 Task: Find connections with filter location Jiguaní with filter topic #jobwith filter profile language Potuguese with filter current company OYO with filter school Our Lady of Grace Trusts St.Gonsalo Garcia College of Arts and Commerce Behind Bassein Cricket Ground Near Bassein Bus Depot Bassein 401 201 with filter industry Railroad Equipment Manufacturing with filter service category Accounting with filter keywords title Lead
Action: Mouse moved to (481, 62)
Screenshot: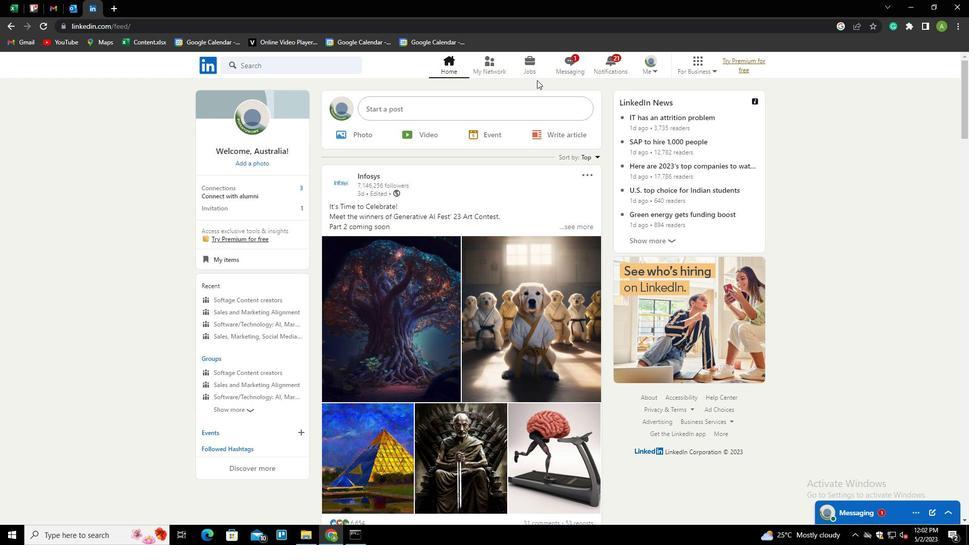 
Action: Mouse pressed left at (481, 62)
Screenshot: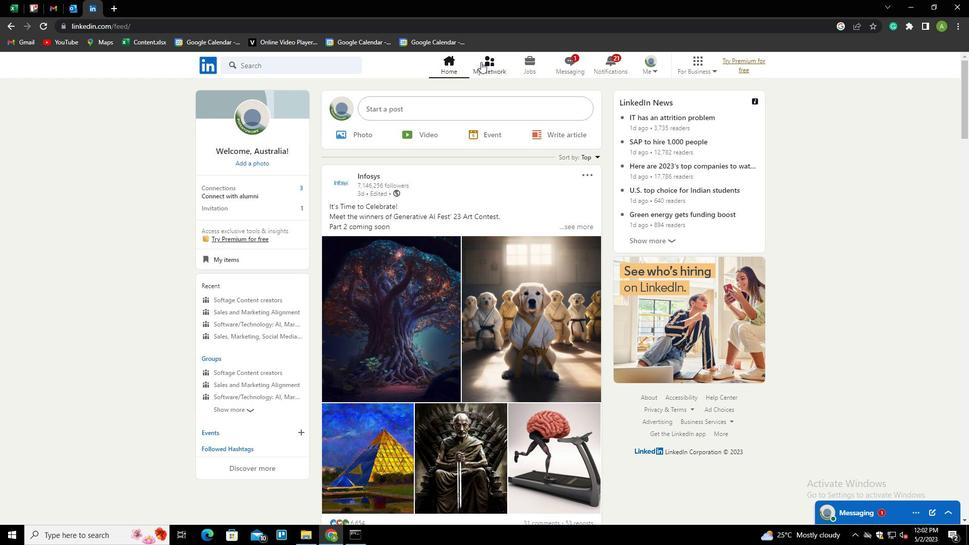 
Action: Mouse moved to (221, 115)
Screenshot: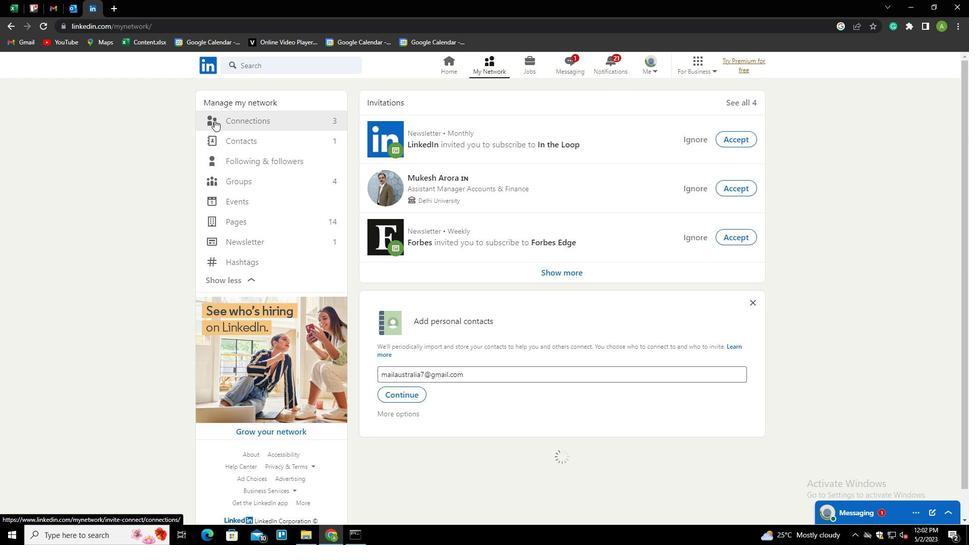 
Action: Mouse pressed left at (221, 115)
Screenshot: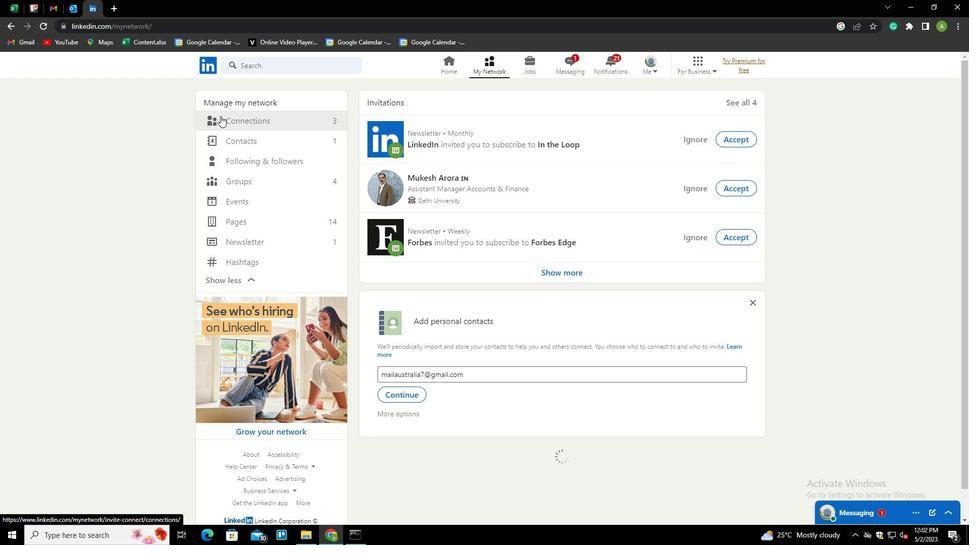 
Action: Mouse moved to (547, 124)
Screenshot: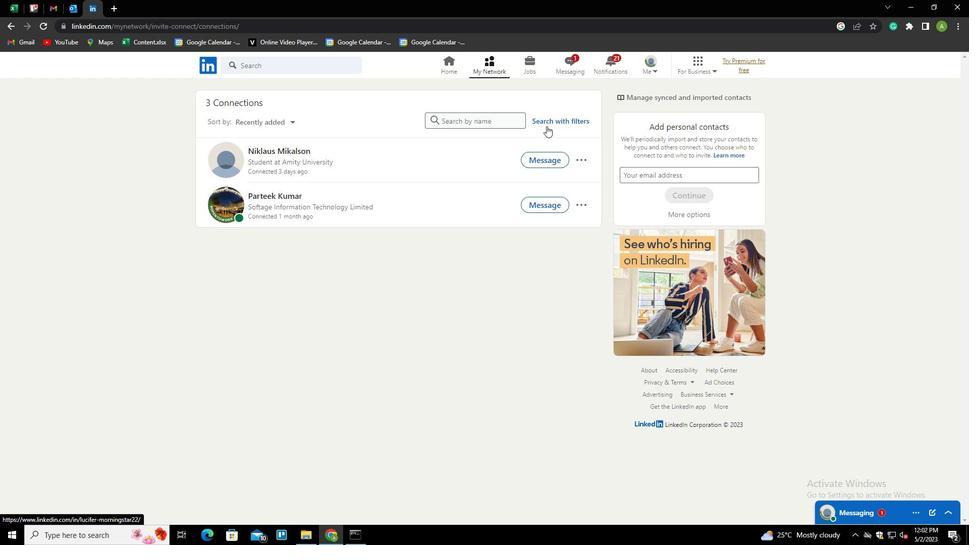 
Action: Mouse pressed left at (547, 124)
Screenshot: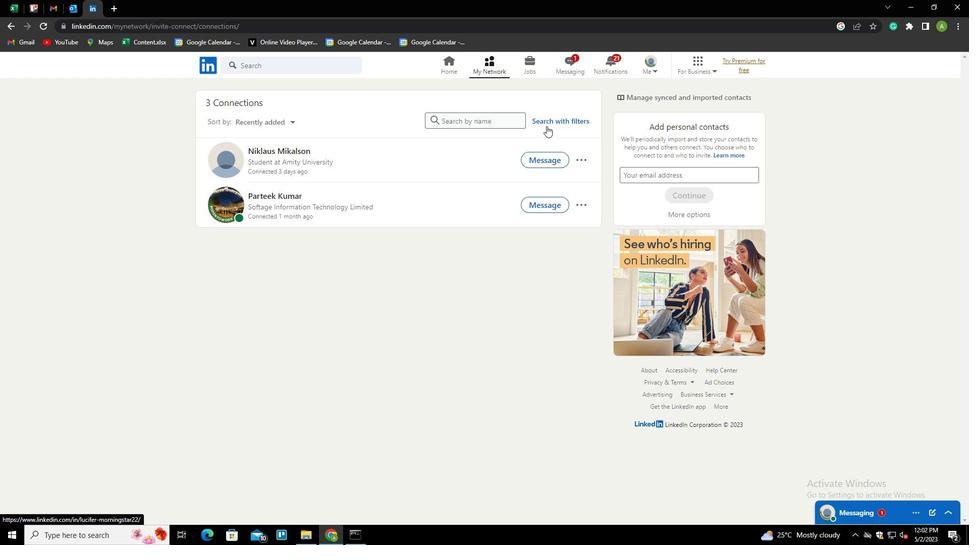 
Action: Mouse moved to (517, 91)
Screenshot: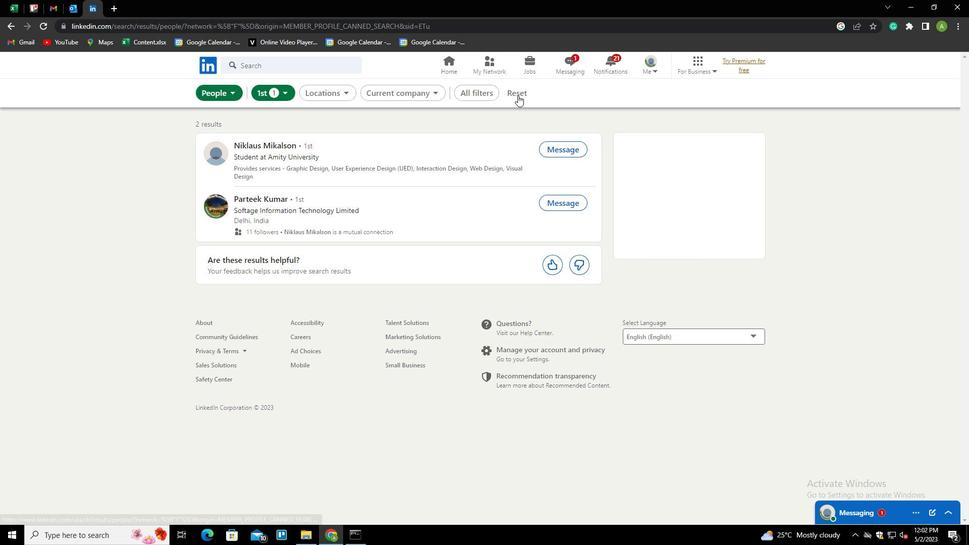 
Action: Mouse pressed left at (517, 91)
Screenshot: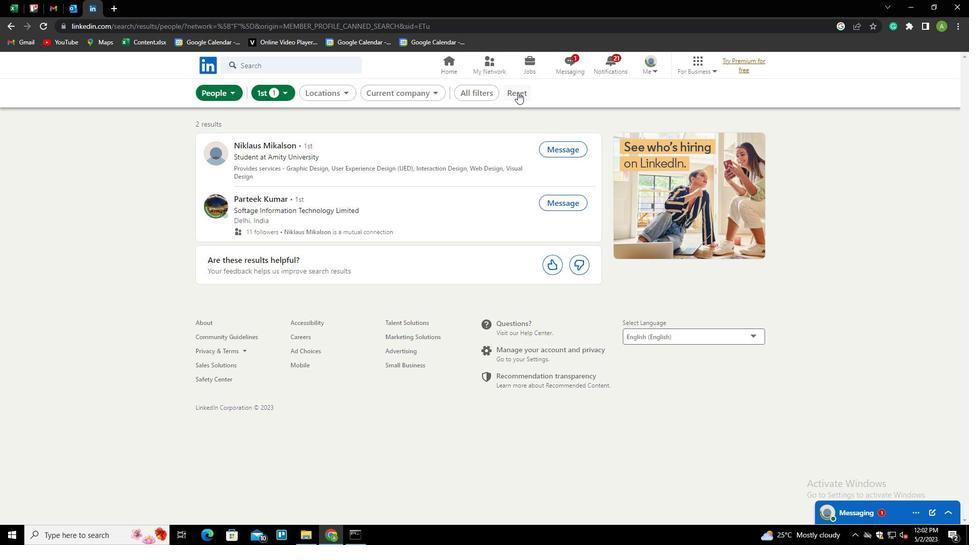 
Action: Mouse moved to (498, 92)
Screenshot: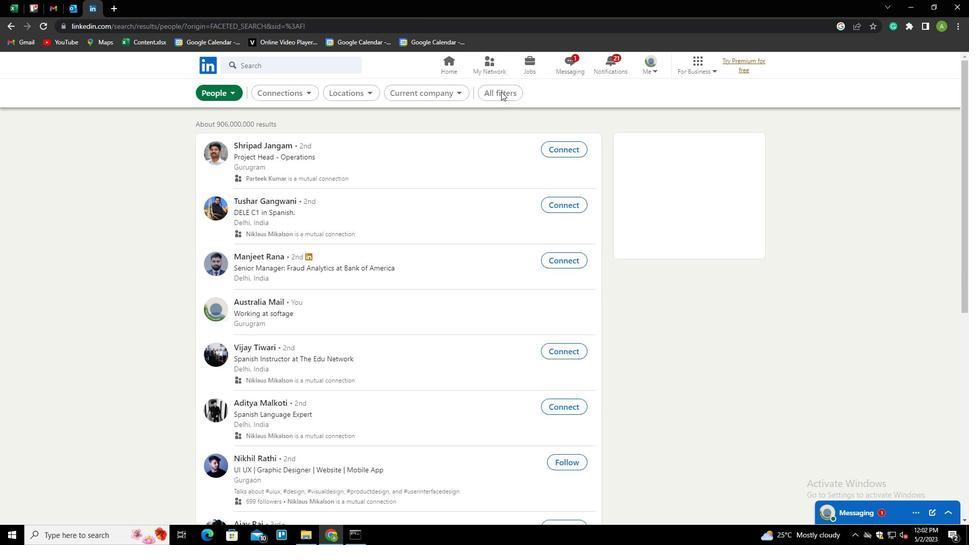 
Action: Mouse pressed left at (498, 92)
Screenshot: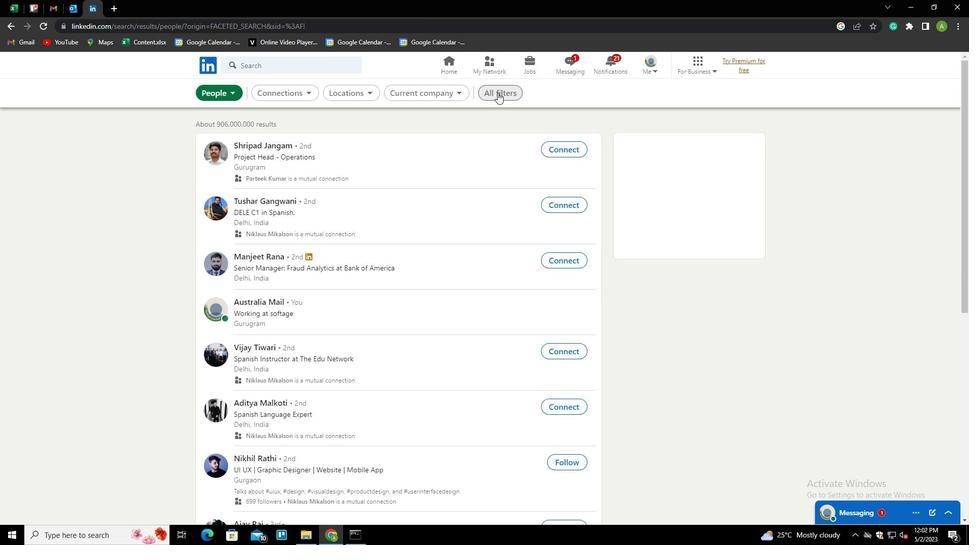
Action: Mouse moved to (775, 227)
Screenshot: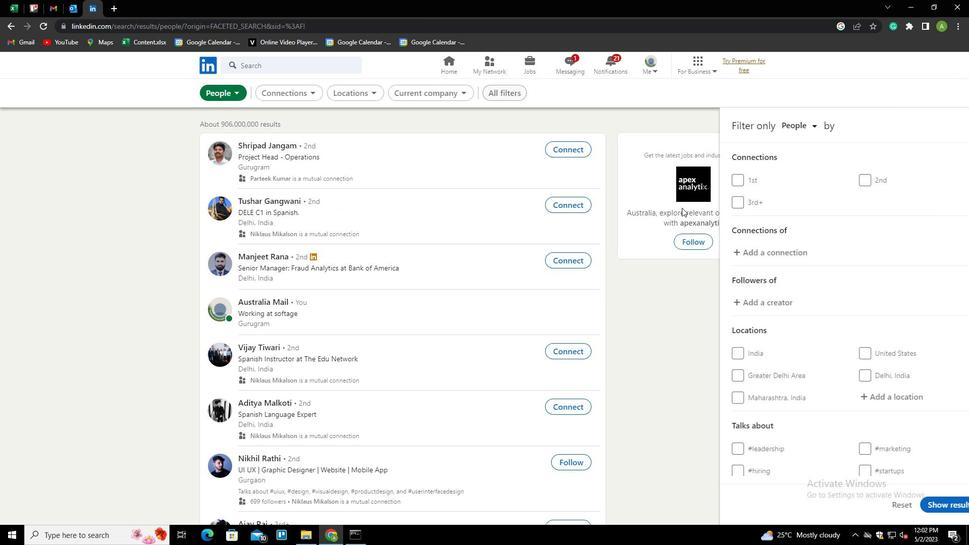 
Action: Mouse scrolled (775, 226) with delta (0, 0)
Screenshot: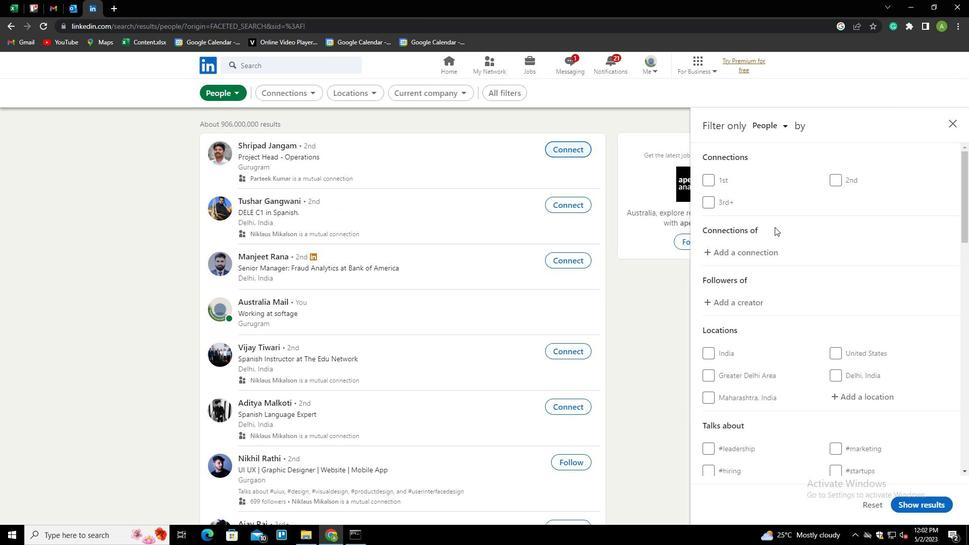 
Action: Mouse scrolled (775, 226) with delta (0, 0)
Screenshot: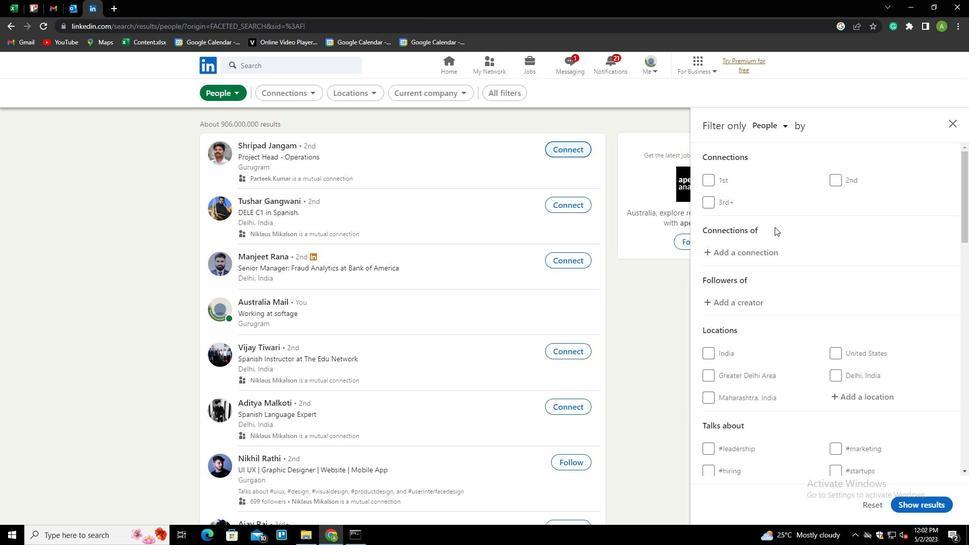 
Action: Mouse moved to (854, 298)
Screenshot: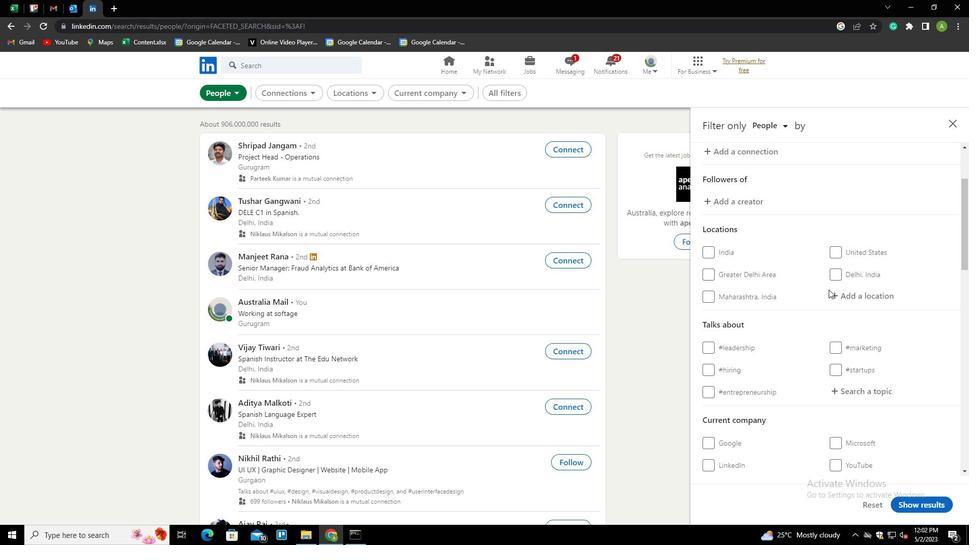 
Action: Mouse pressed left at (854, 298)
Screenshot: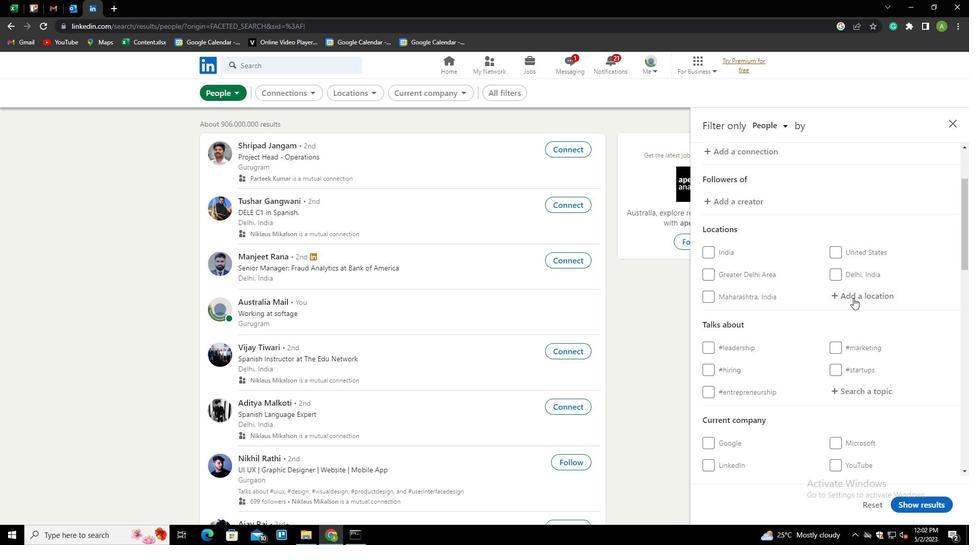 
Action: Mouse moved to (851, 297)
Screenshot: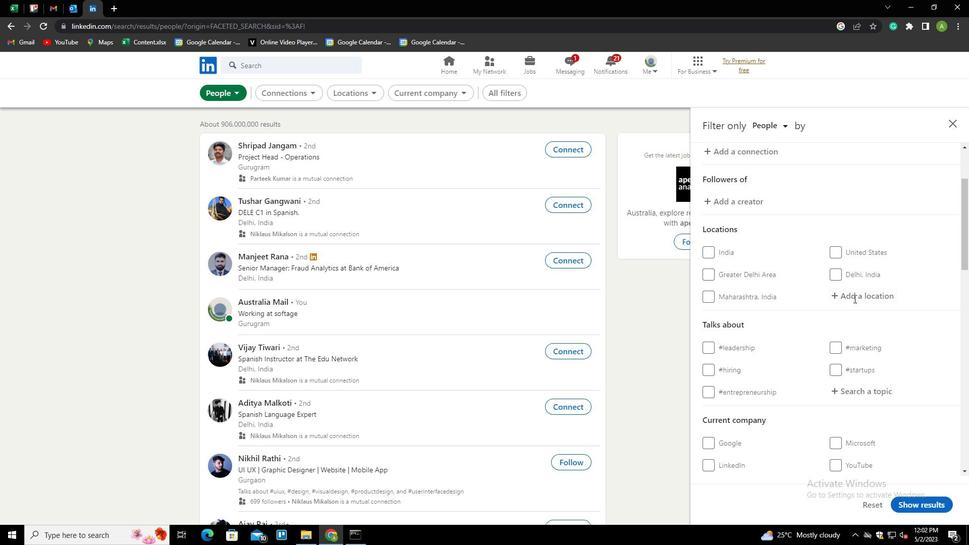 
Action: Key pressed <Key.shift>K<Key.backspace>JIGUANI
Screenshot: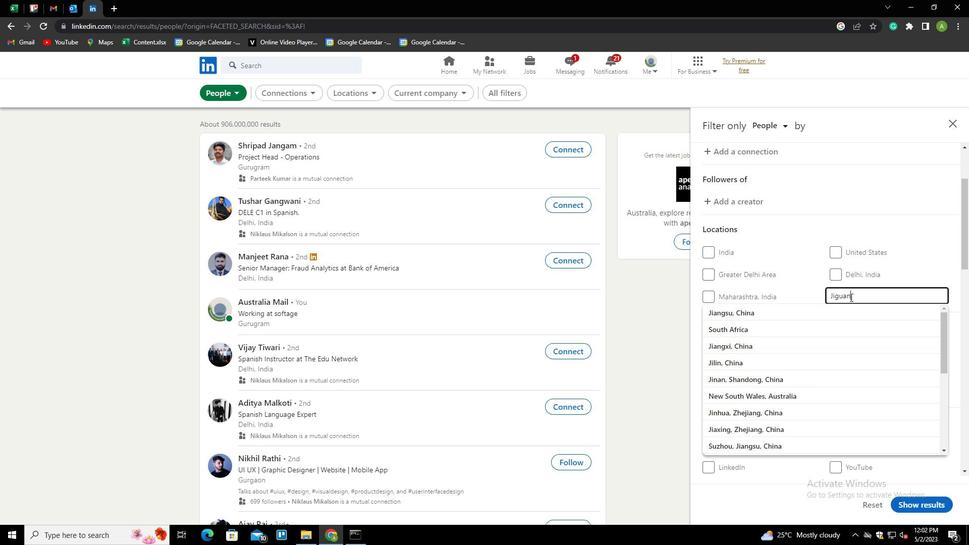 
Action: Mouse moved to (888, 319)
Screenshot: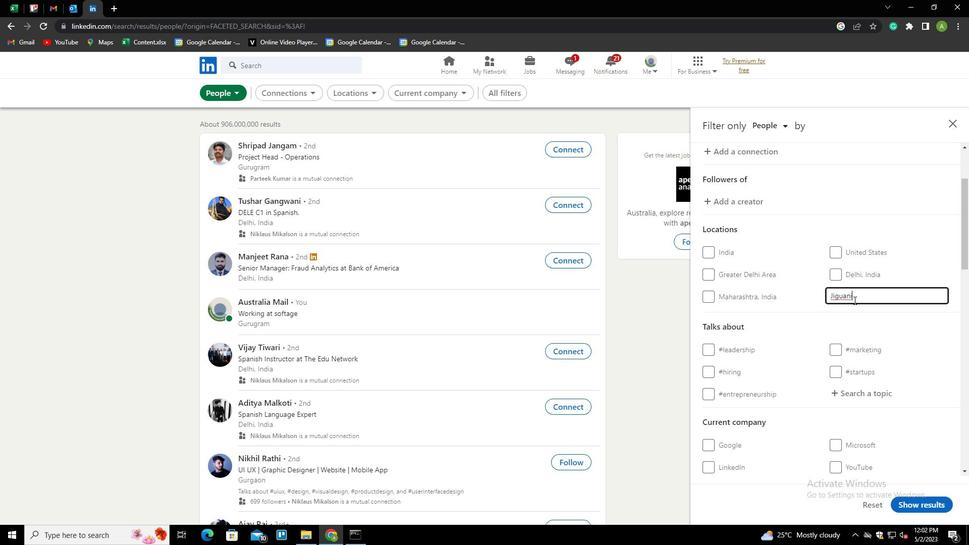 
Action: Mouse pressed left at (888, 319)
Screenshot: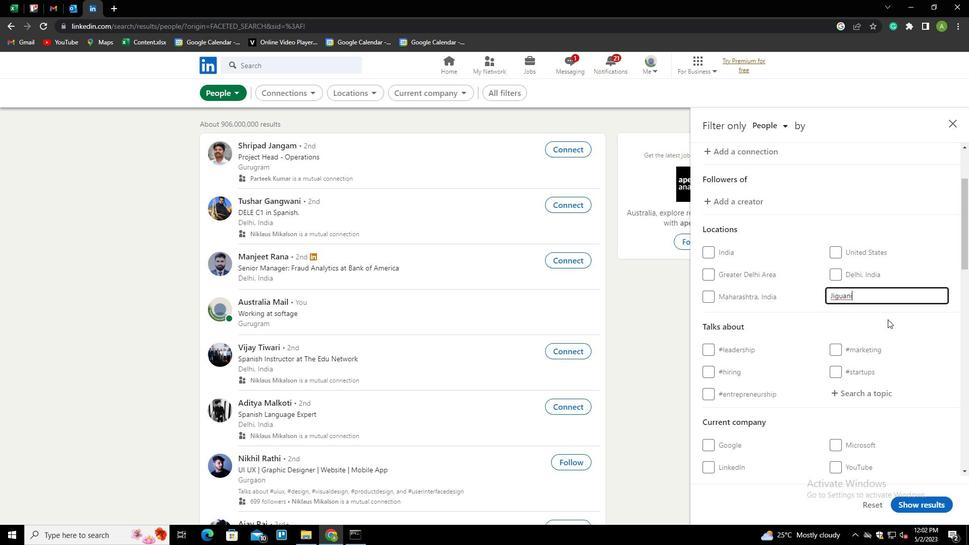 
Action: Mouse moved to (866, 394)
Screenshot: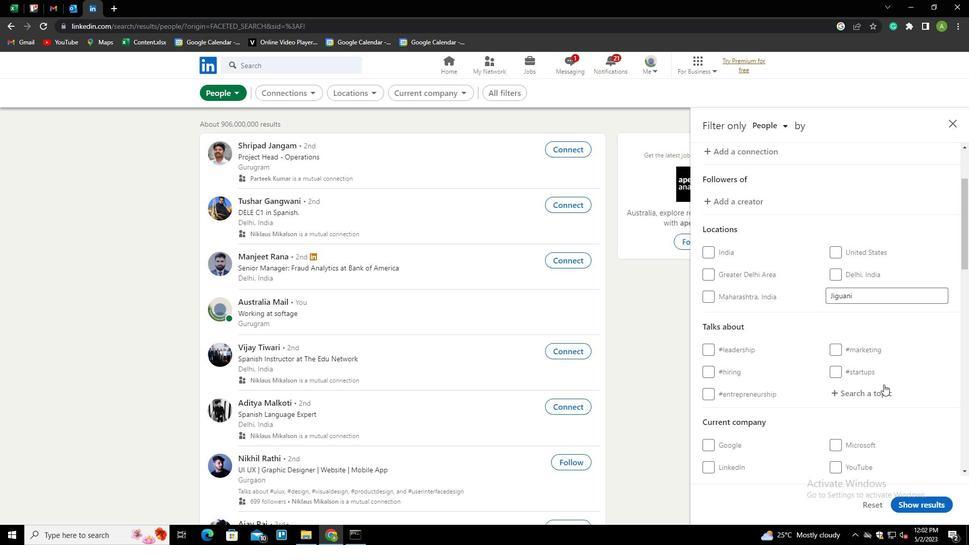 
Action: Mouse pressed left at (866, 394)
Screenshot: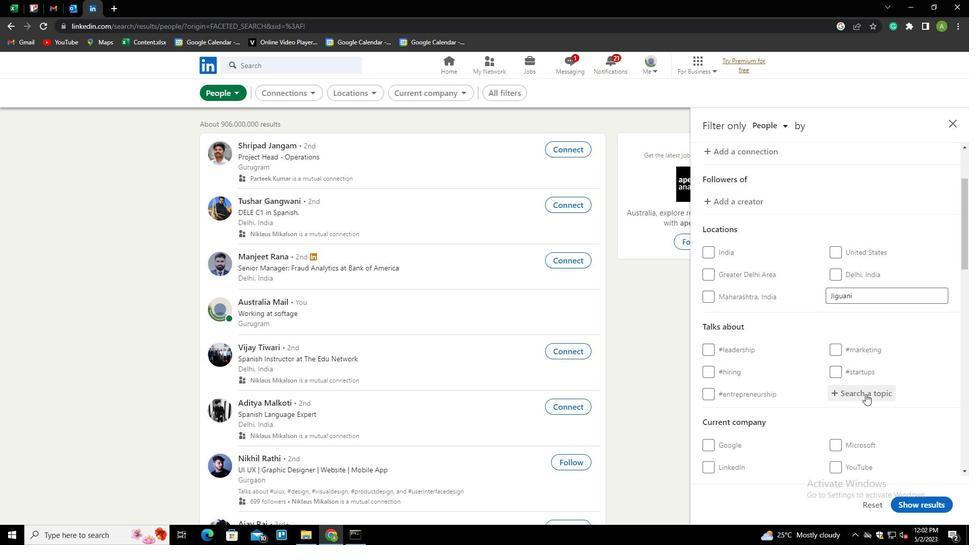 
Action: Mouse moved to (867, 395)
Screenshot: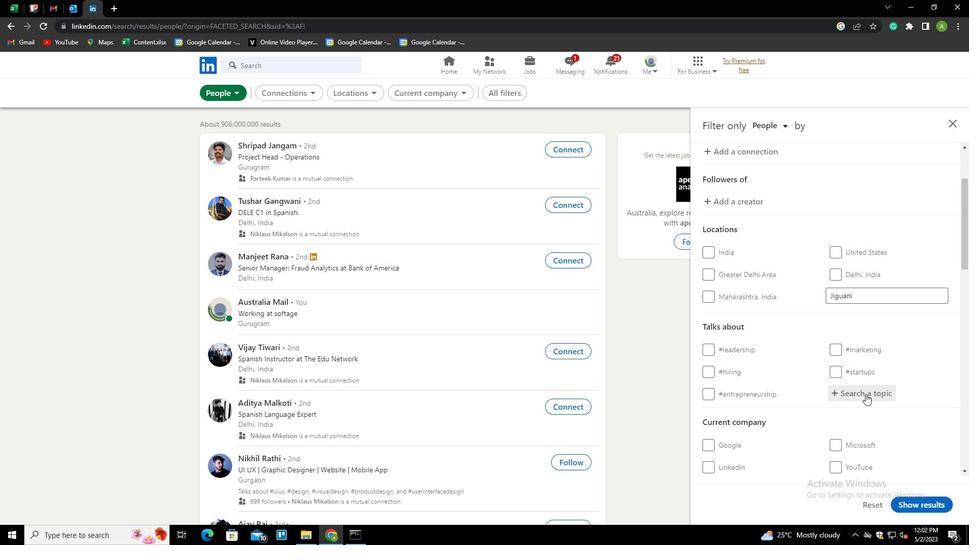 
Action: Key pressed HI<Key.backspace><Key.backspace>JOB<Key.down><Key.enter>
Screenshot: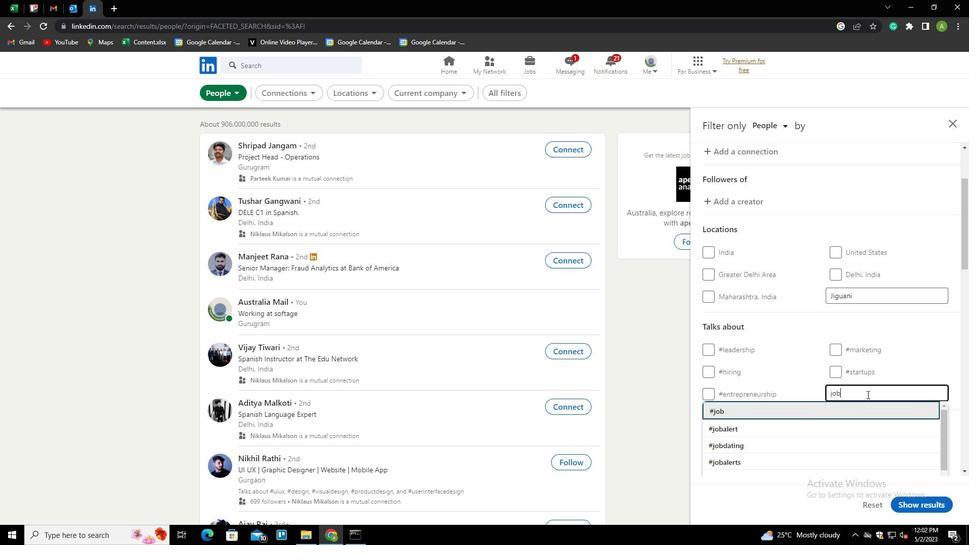 
Action: Mouse scrolled (867, 394) with delta (0, 0)
Screenshot: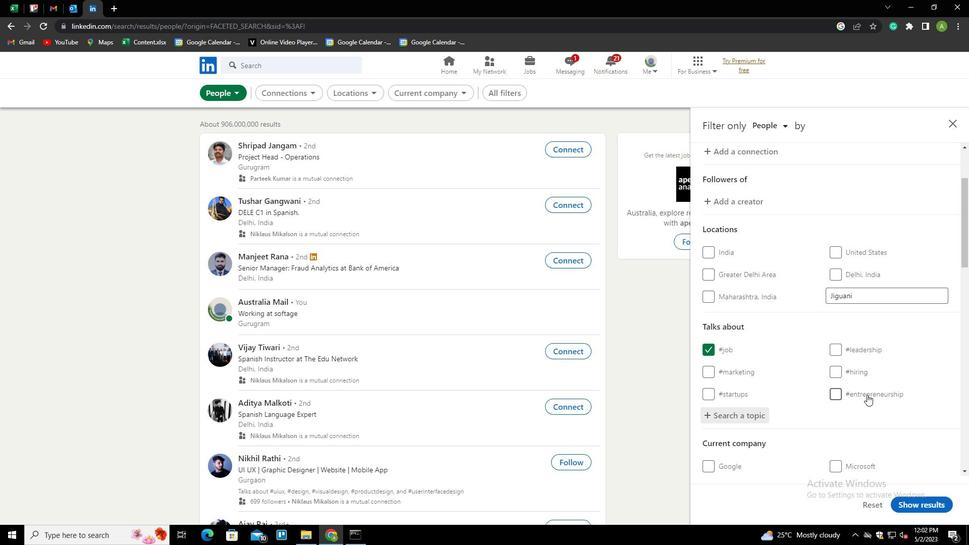 
Action: Mouse scrolled (867, 394) with delta (0, 0)
Screenshot: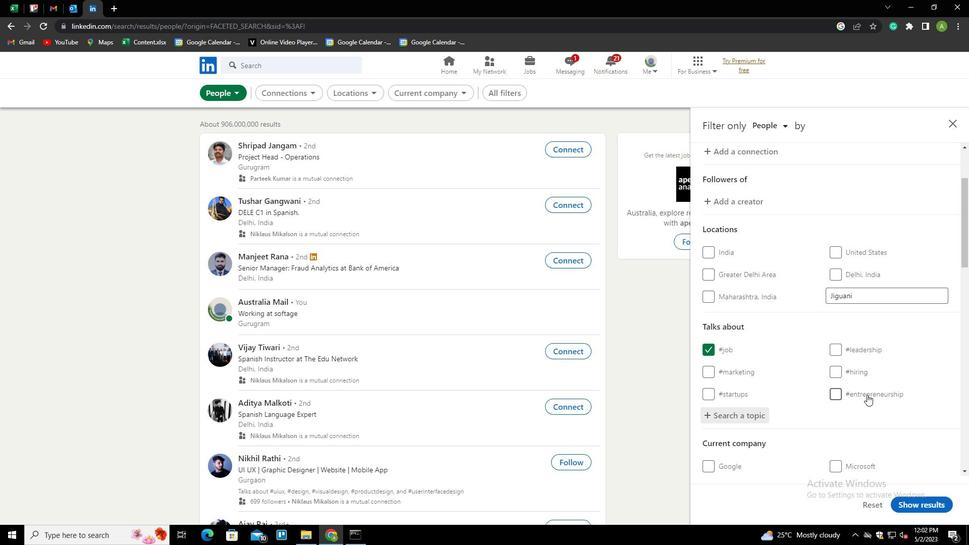 
Action: Mouse scrolled (867, 394) with delta (0, 0)
Screenshot: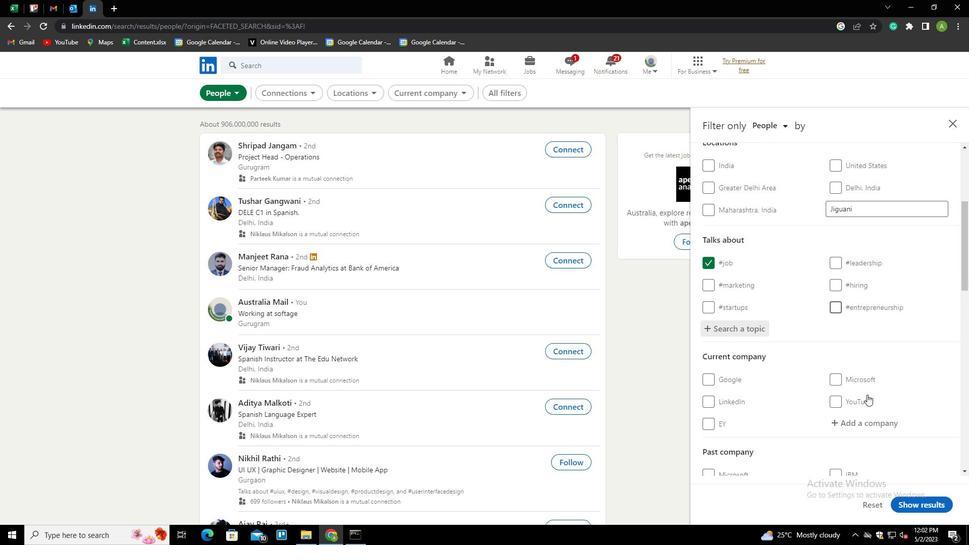 
Action: Mouse scrolled (867, 394) with delta (0, 0)
Screenshot: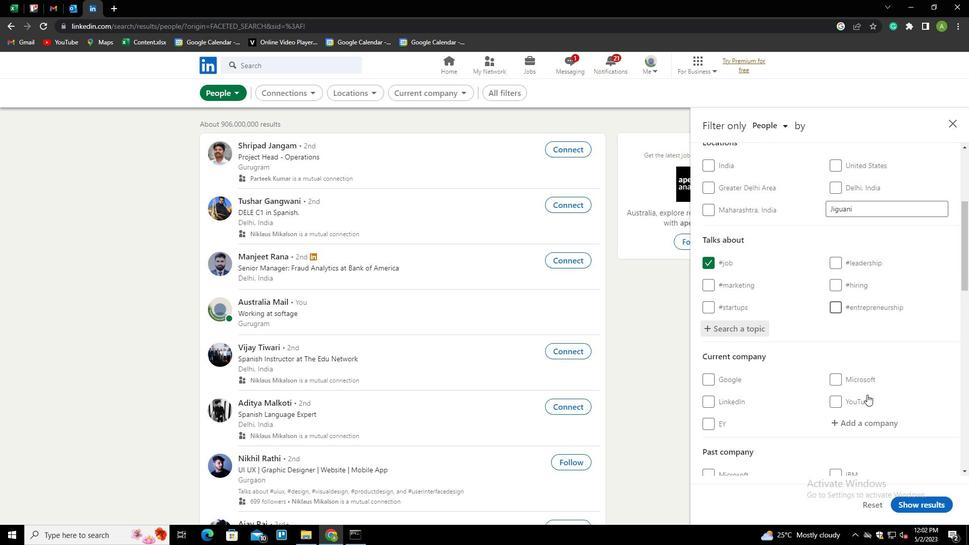 
Action: Mouse scrolled (867, 394) with delta (0, 0)
Screenshot: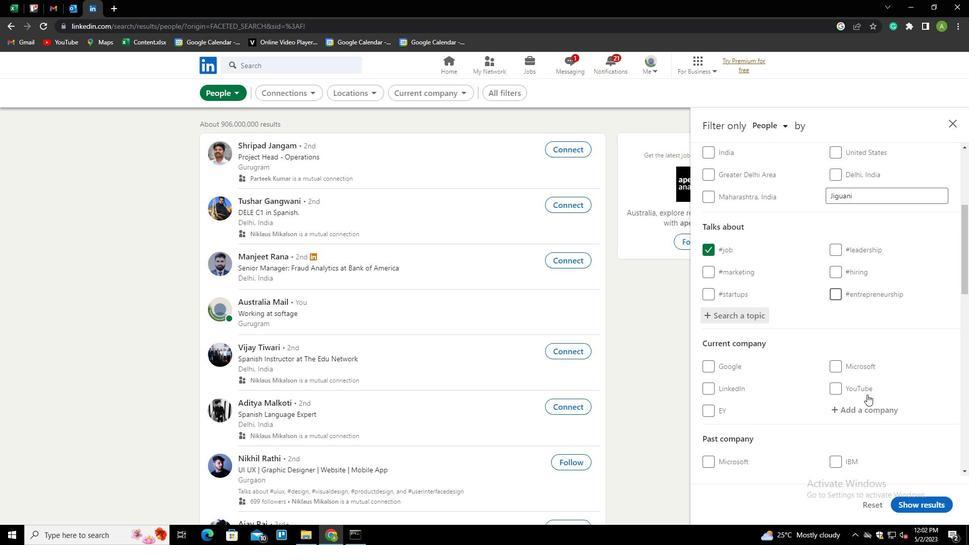 
Action: Mouse scrolled (867, 394) with delta (0, 0)
Screenshot: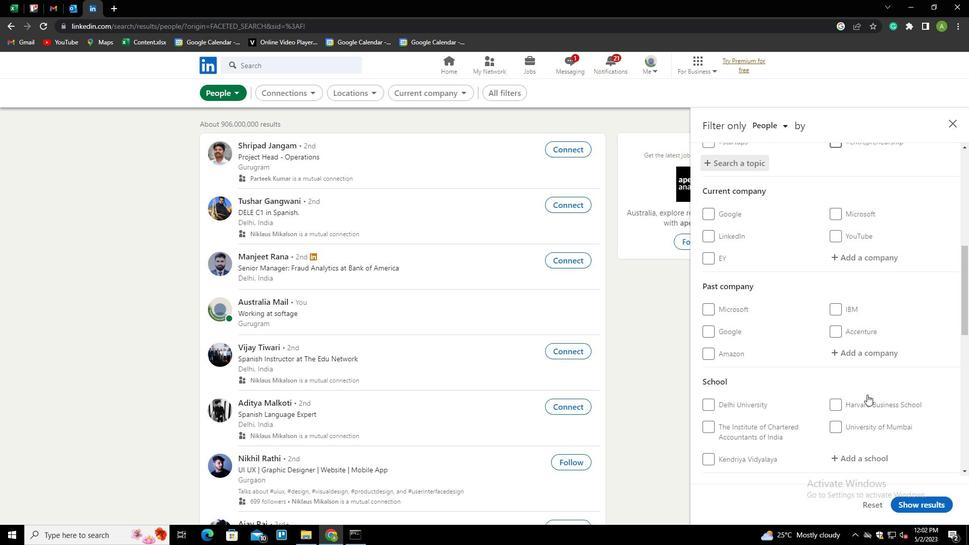 
Action: Mouse scrolled (867, 394) with delta (0, 0)
Screenshot: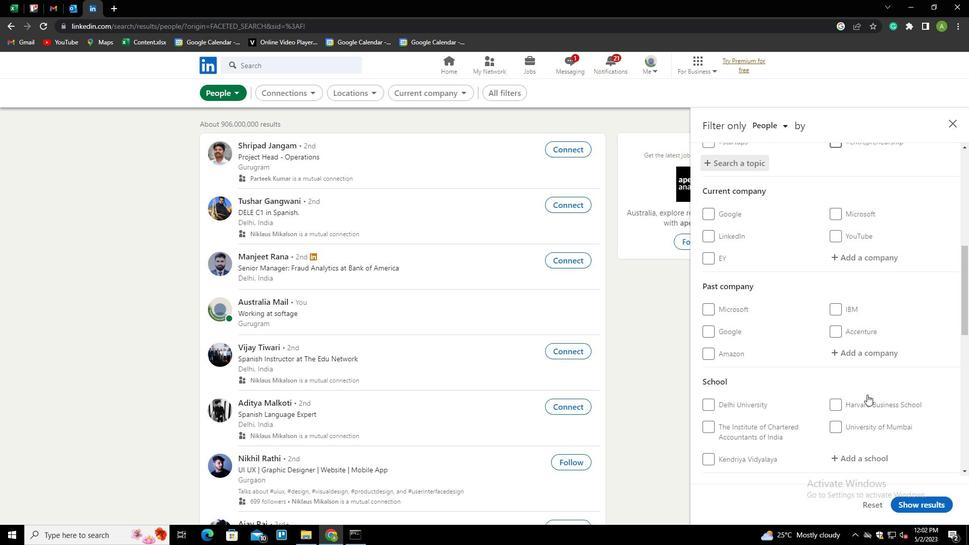 
Action: Mouse scrolled (867, 394) with delta (0, 0)
Screenshot: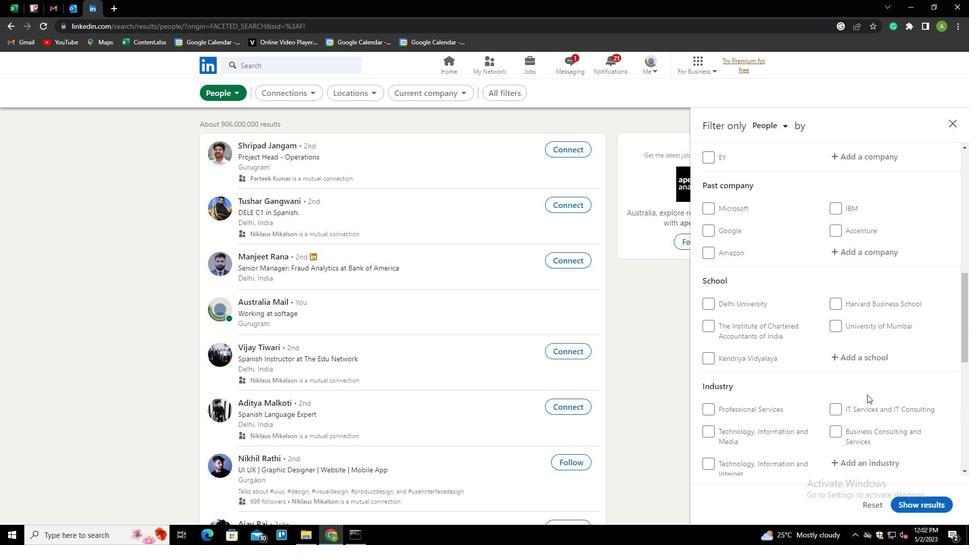 
Action: Mouse scrolled (867, 394) with delta (0, 0)
Screenshot: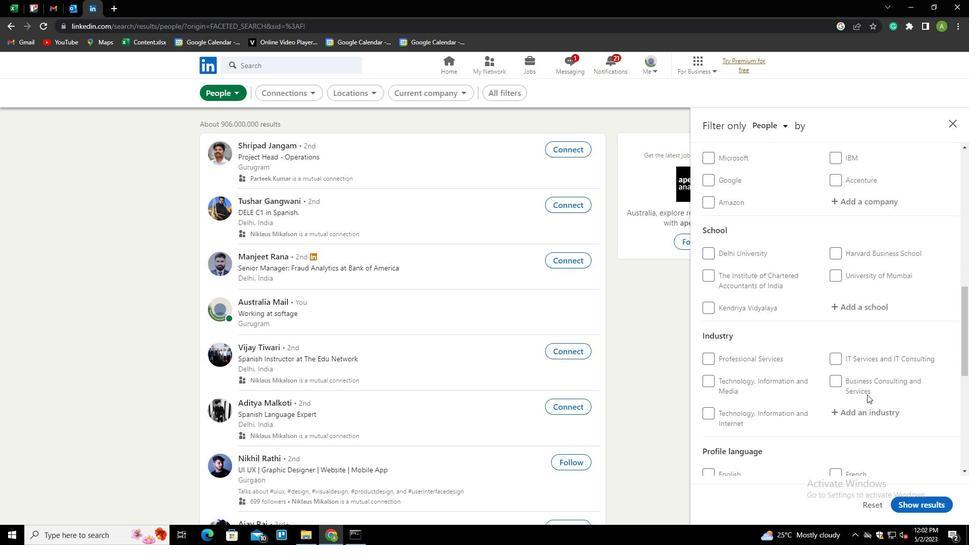 
Action: Mouse scrolled (867, 394) with delta (0, 0)
Screenshot: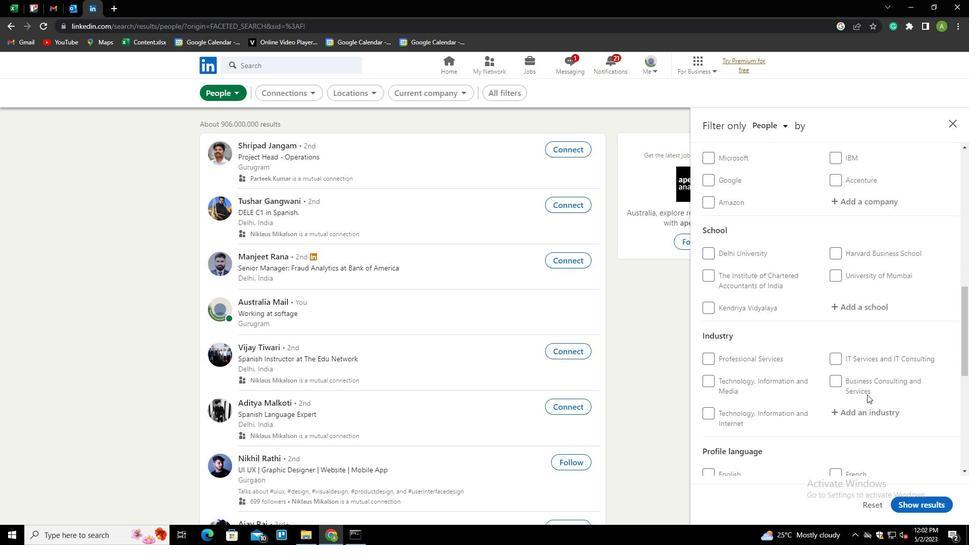 
Action: Mouse pressed left at (867, 395)
Screenshot: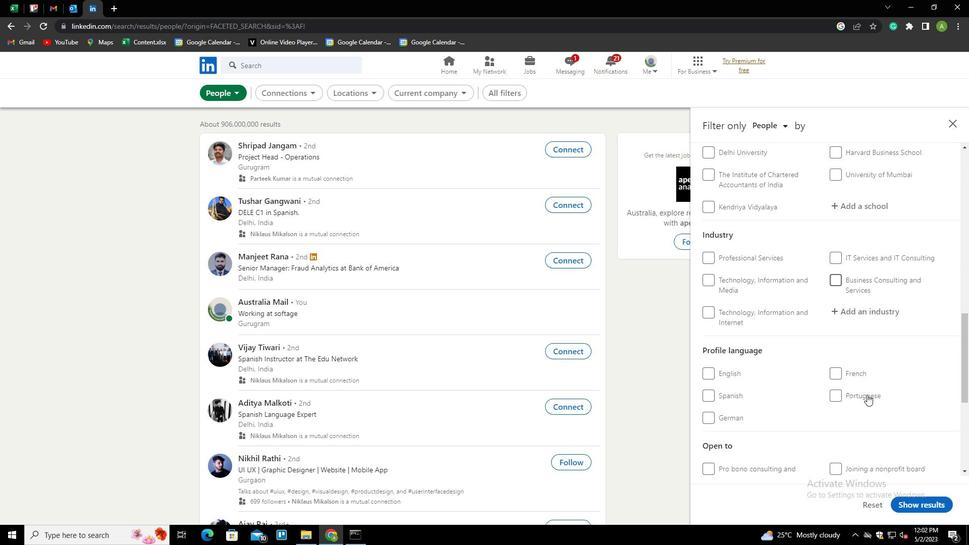 
Action: Mouse moved to (892, 371)
Screenshot: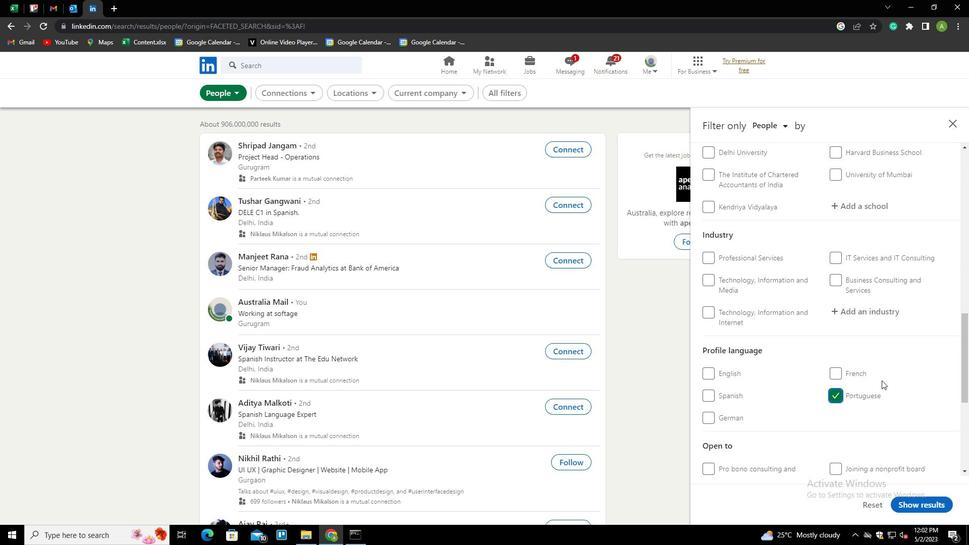 
Action: Mouse scrolled (892, 371) with delta (0, 0)
Screenshot: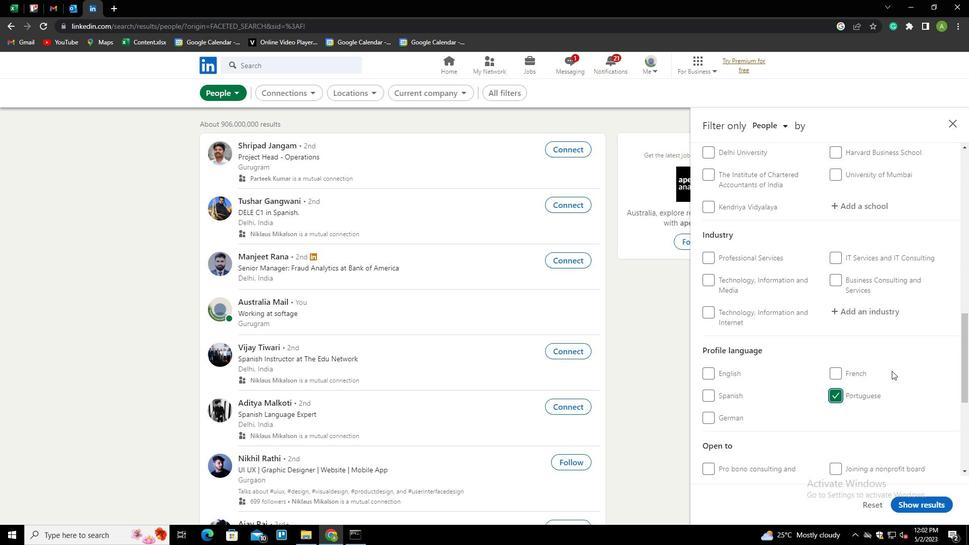 
Action: Mouse scrolled (892, 371) with delta (0, 0)
Screenshot: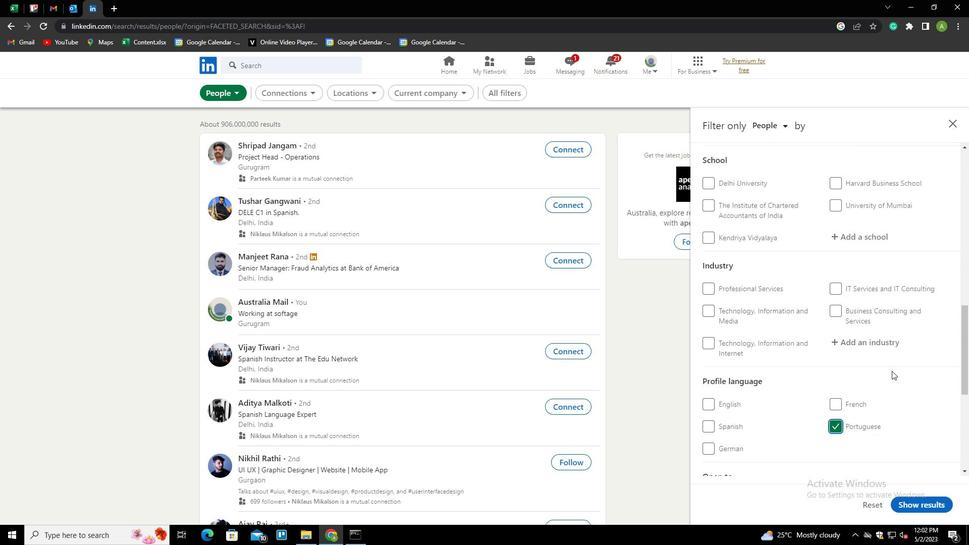 
Action: Mouse scrolled (892, 371) with delta (0, 0)
Screenshot: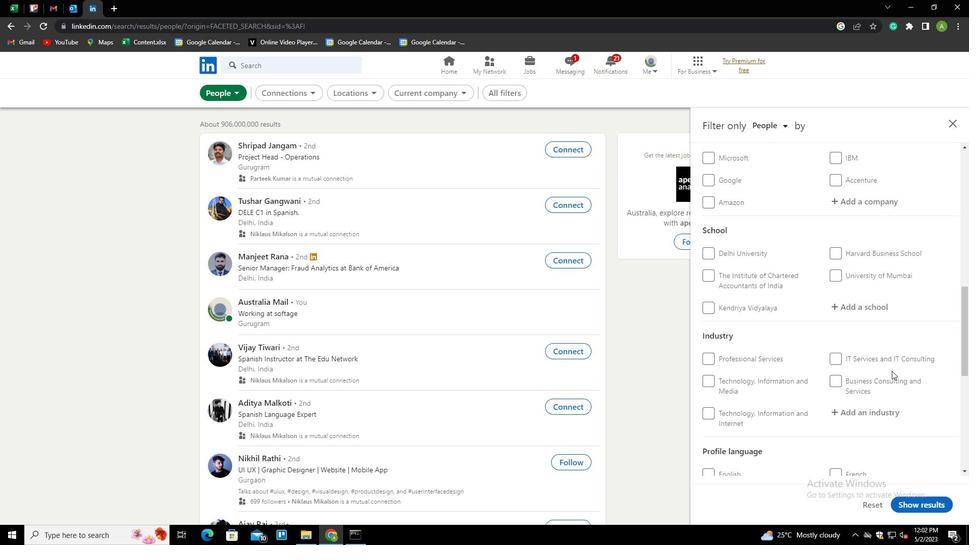 
Action: Mouse scrolled (892, 371) with delta (0, 0)
Screenshot: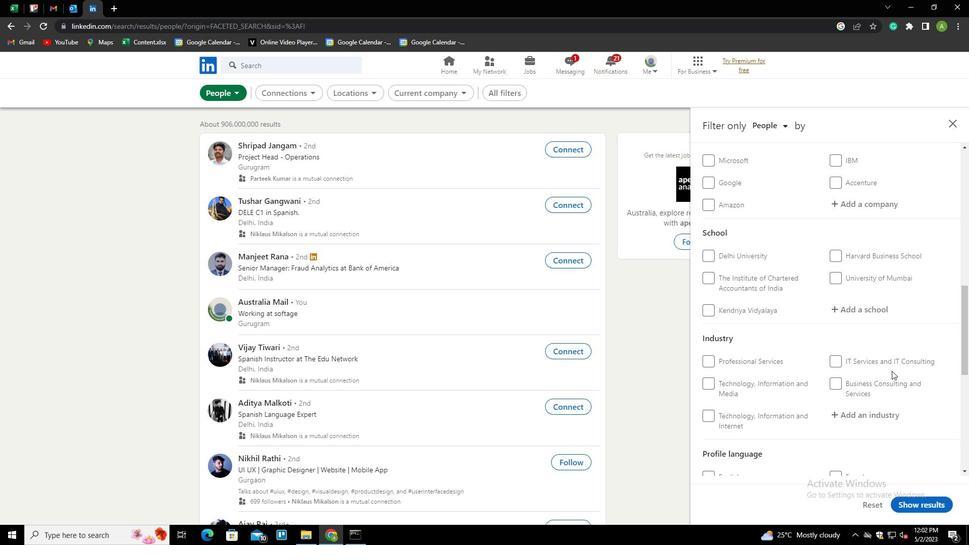 
Action: Mouse scrolled (892, 371) with delta (0, 0)
Screenshot: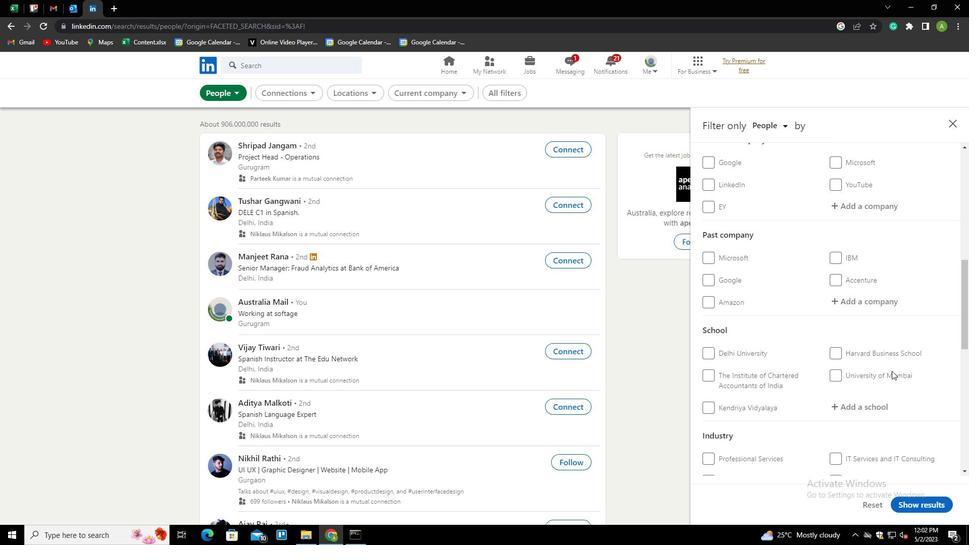 
Action: Mouse scrolled (892, 371) with delta (0, 0)
Screenshot: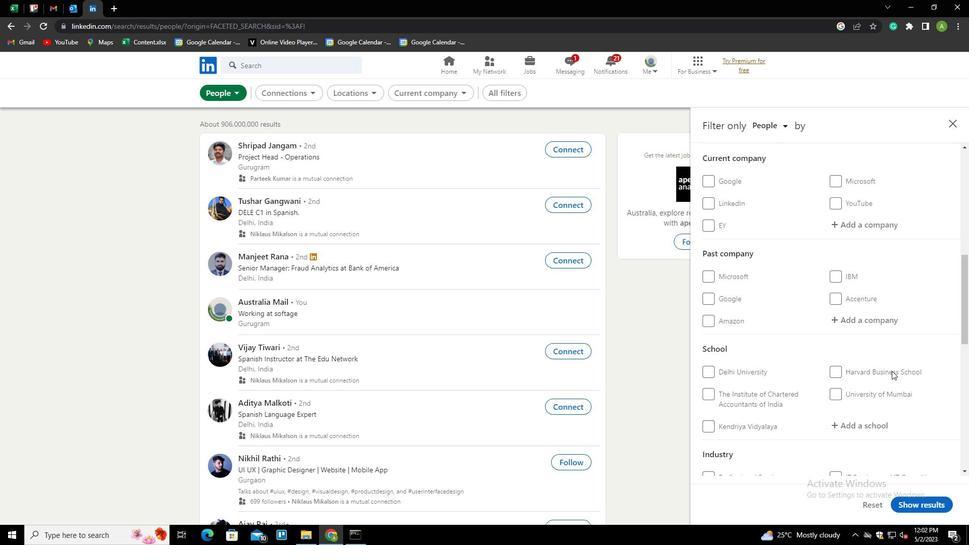 
Action: Mouse scrolled (892, 371) with delta (0, 0)
Screenshot: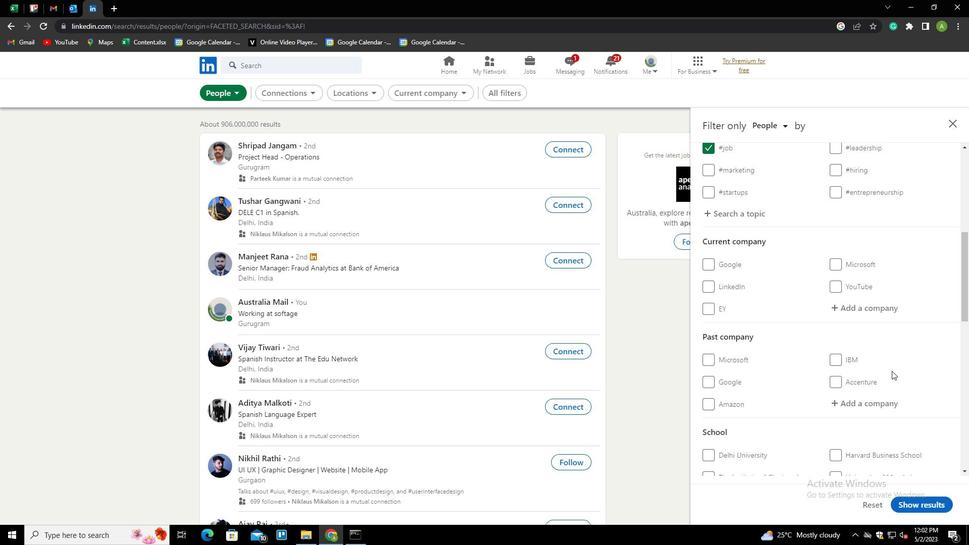 
Action: Mouse moved to (865, 361)
Screenshot: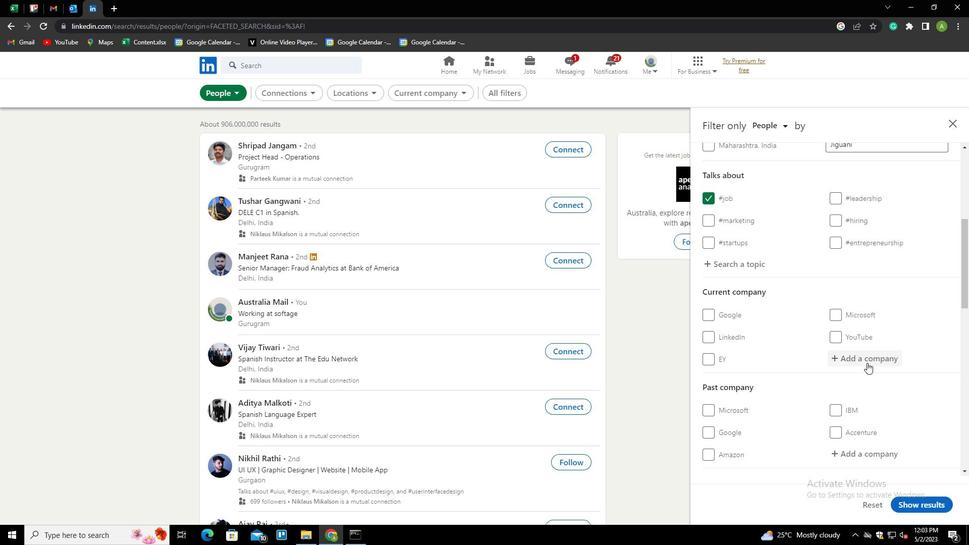 
Action: Mouse pressed left at (865, 361)
Screenshot: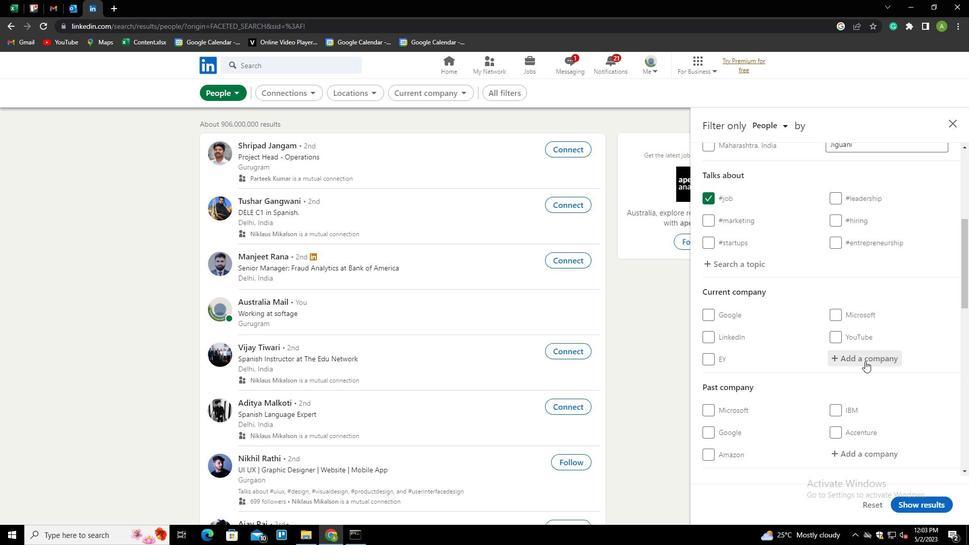 
Action: Key pressed <Key.shift>OYO<Key.down><Key.enter>
Screenshot: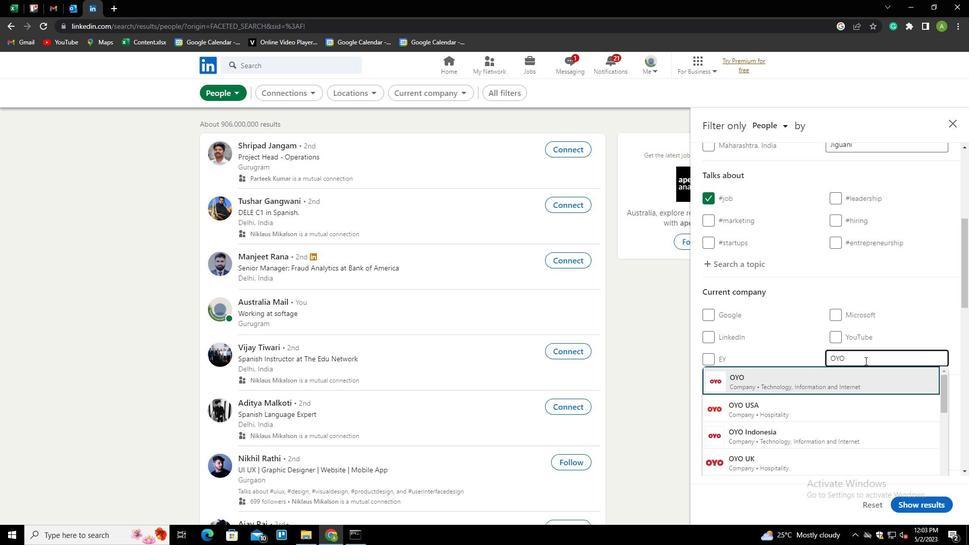 
Action: Mouse scrolled (865, 360) with delta (0, 0)
Screenshot: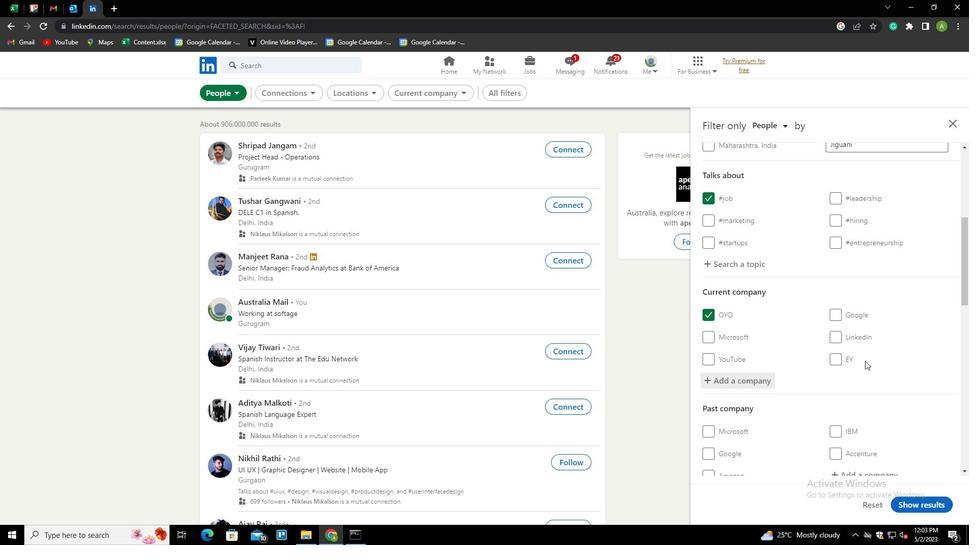 
Action: Mouse scrolled (865, 360) with delta (0, 0)
Screenshot: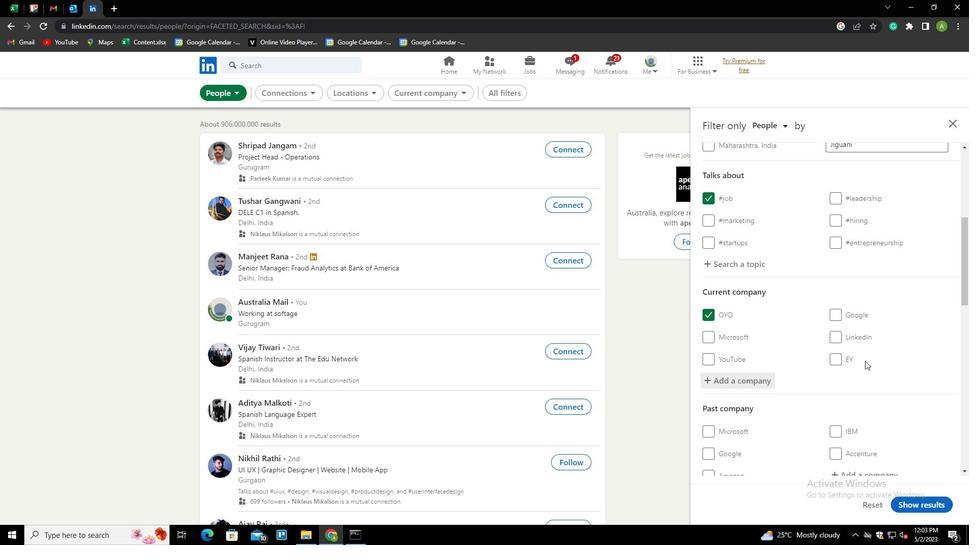 
Action: Mouse scrolled (865, 360) with delta (0, 0)
Screenshot: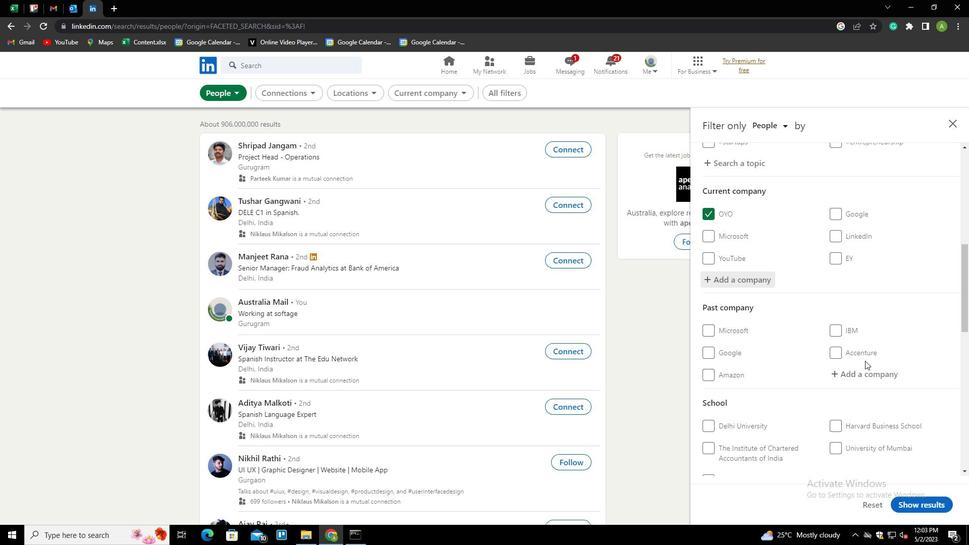 
Action: Mouse scrolled (865, 360) with delta (0, 0)
Screenshot: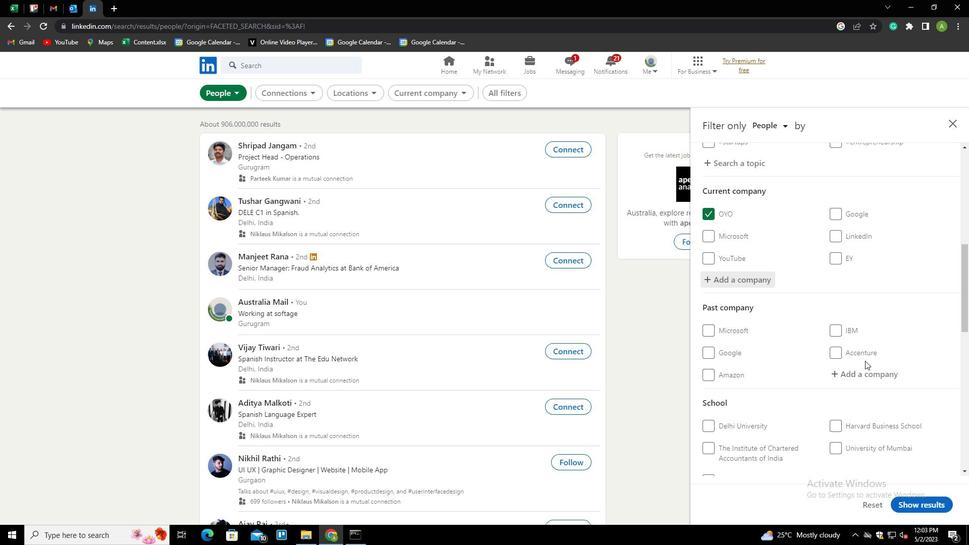 
Action: Mouse scrolled (865, 360) with delta (0, 0)
Screenshot: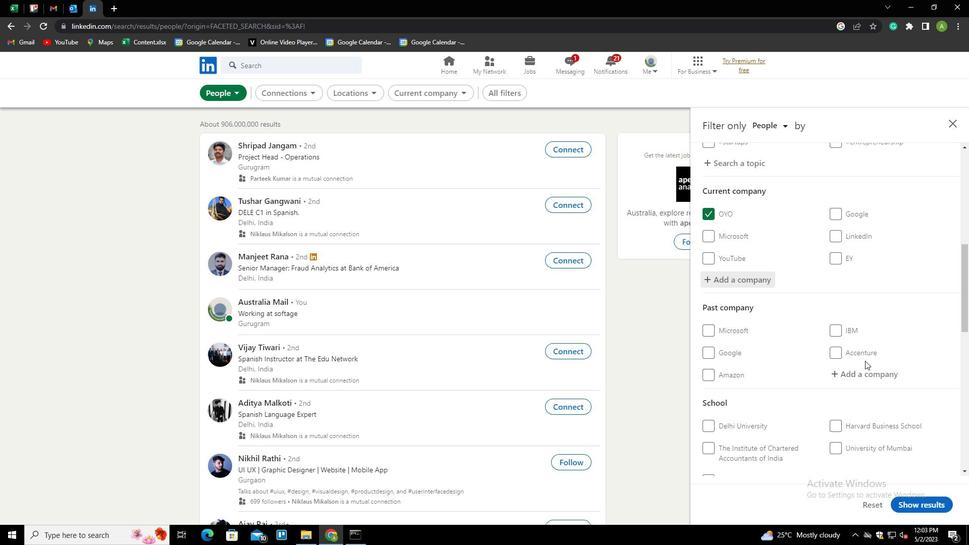 
Action: Mouse moved to (851, 328)
Screenshot: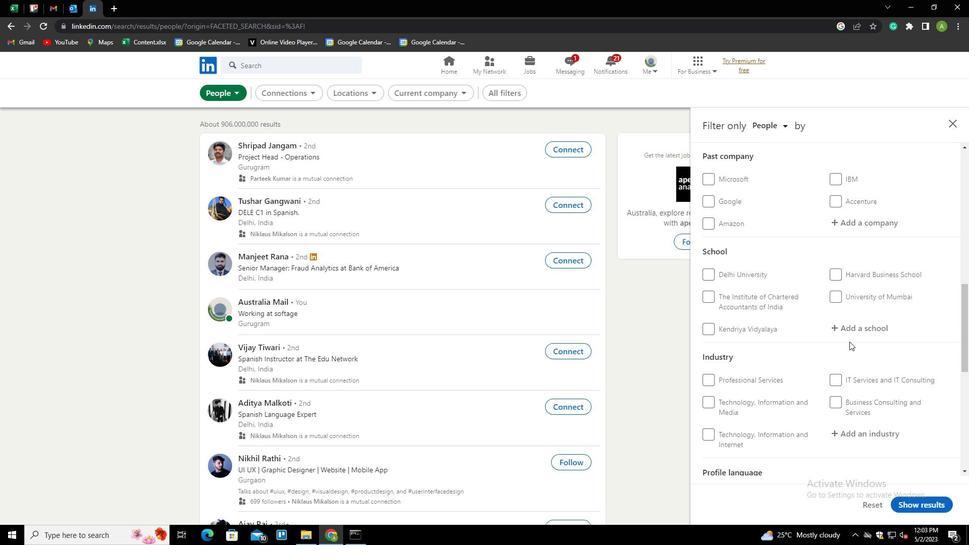 
Action: Mouse pressed left at (851, 328)
Screenshot: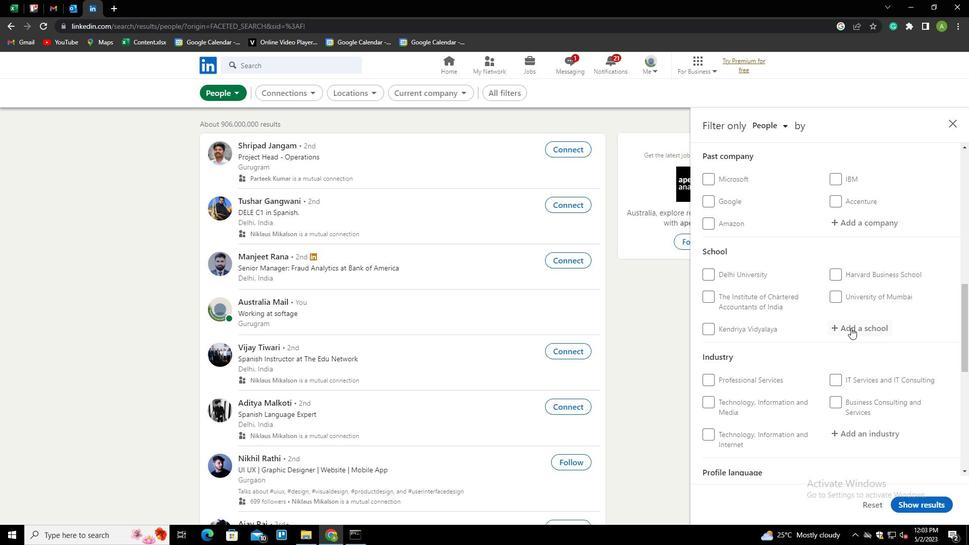 
Action: Mouse moved to (857, 327)
Screenshot: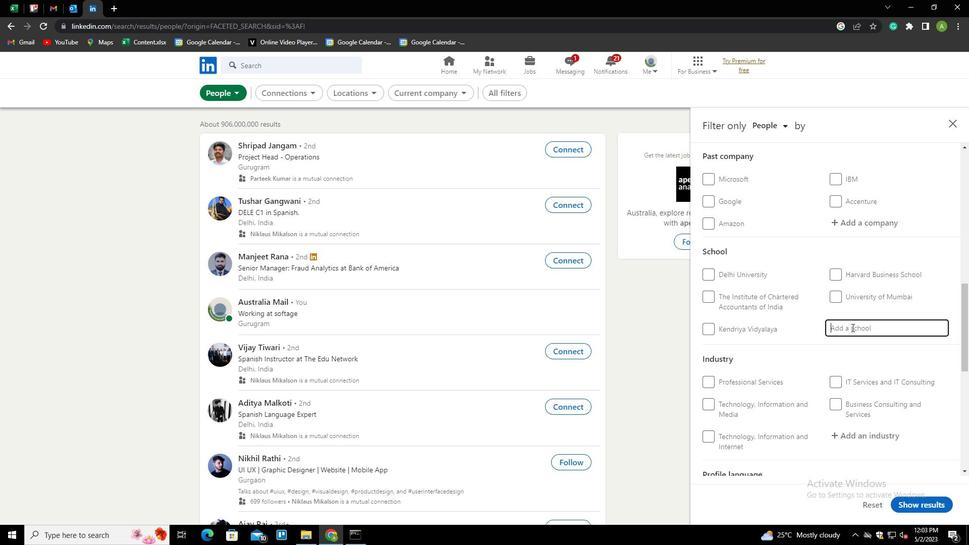 
Action: Mouse pressed left at (857, 327)
Screenshot: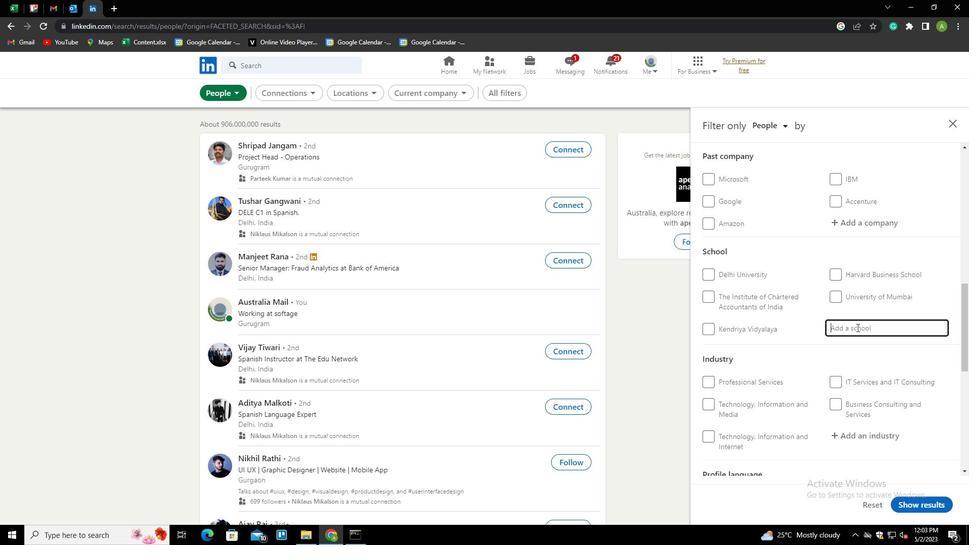 
Action: Key pressed <Key.shift><Key.shift><Key.shift>OUR<Key.space><Key.shift>LADY<Key.down><Key.down><Key.down><Key.down><Key.down><Key.down><Key.down><Key.down><Key.down><Key.down><Key.down><Key.down><Key.space><Key.shift>OF<Key.space><Key.shift><Key.shift><Key.shift><Key.shift><Key.shift><Key.shift><Key.shift><Key.shift><Key.shift><Key.shift><Key.shift>GRACE<Key.down><Key.down><Key.enter>
Screenshot: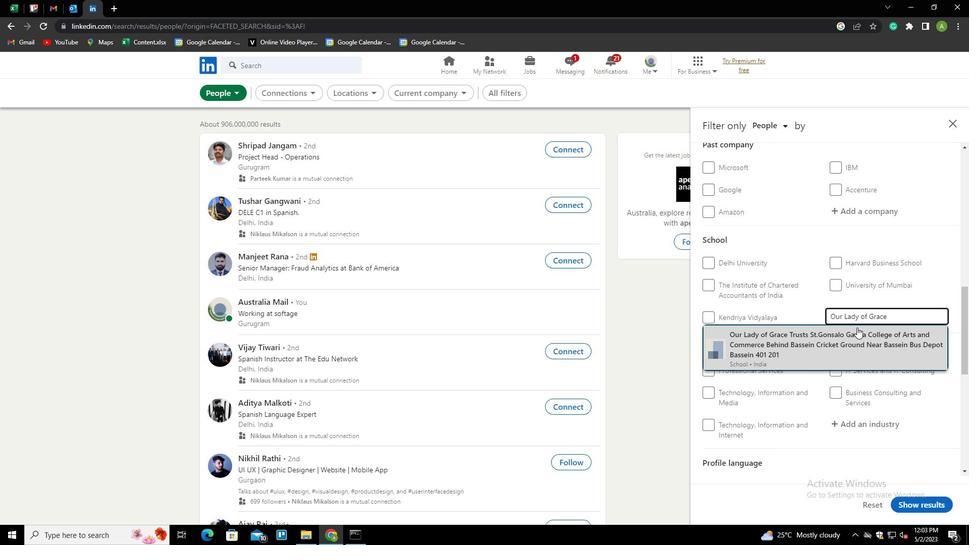 
Action: Mouse scrolled (857, 327) with delta (0, 0)
Screenshot: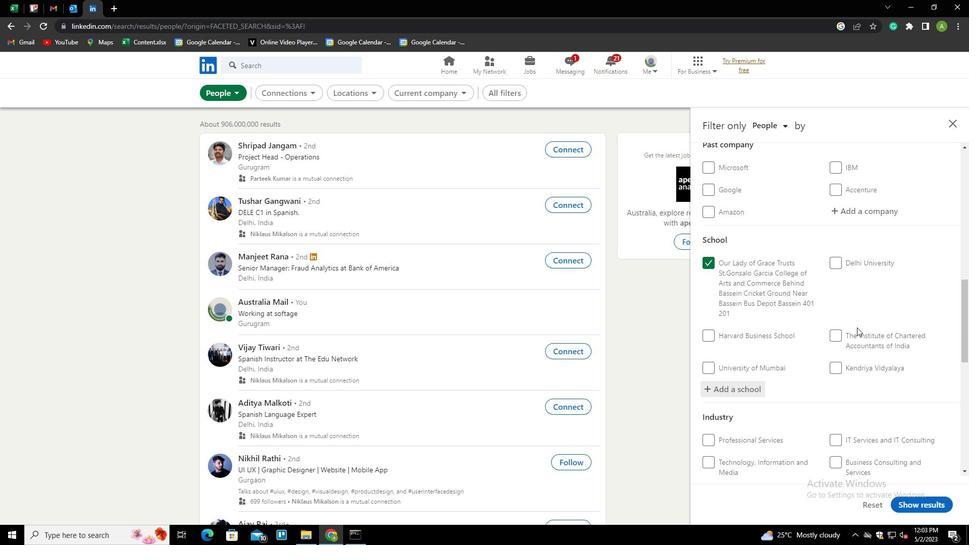 
Action: Mouse scrolled (857, 327) with delta (0, 0)
Screenshot: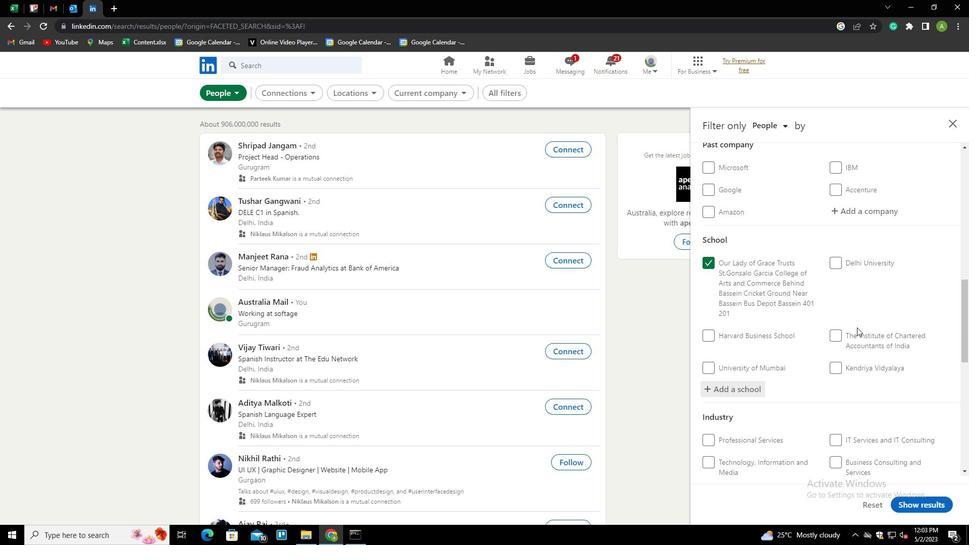 
Action: Mouse scrolled (857, 327) with delta (0, 0)
Screenshot: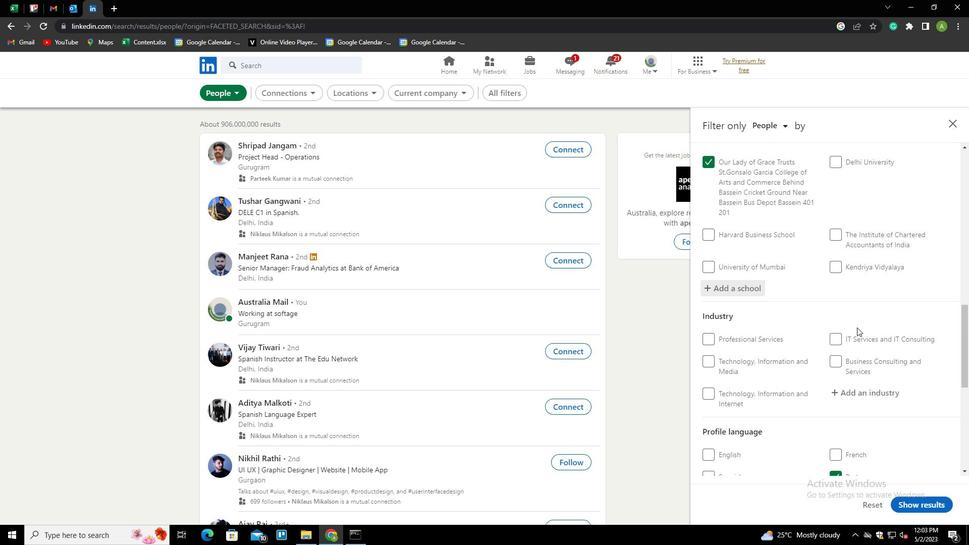 
Action: Mouse moved to (861, 345)
Screenshot: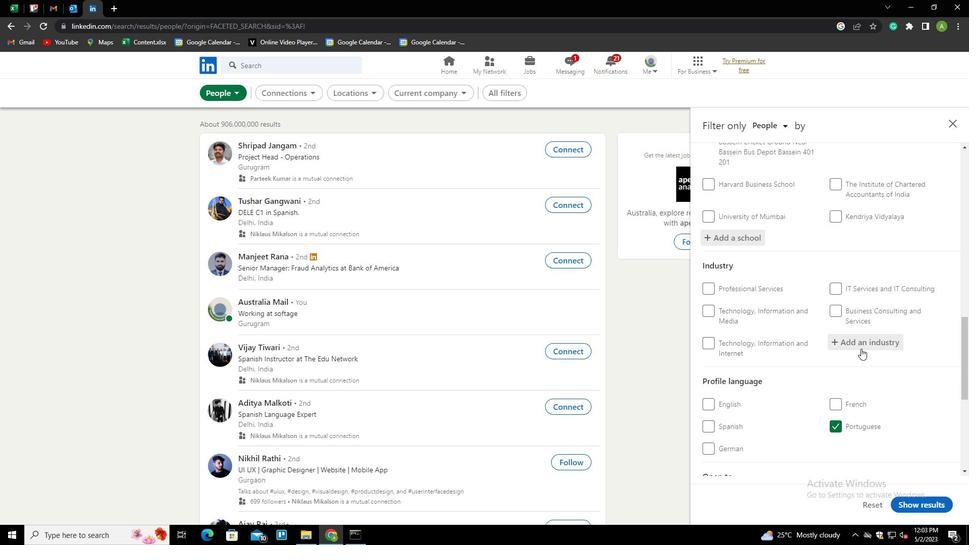
Action: Mouse pressed left at (861, 345)
Screenshot: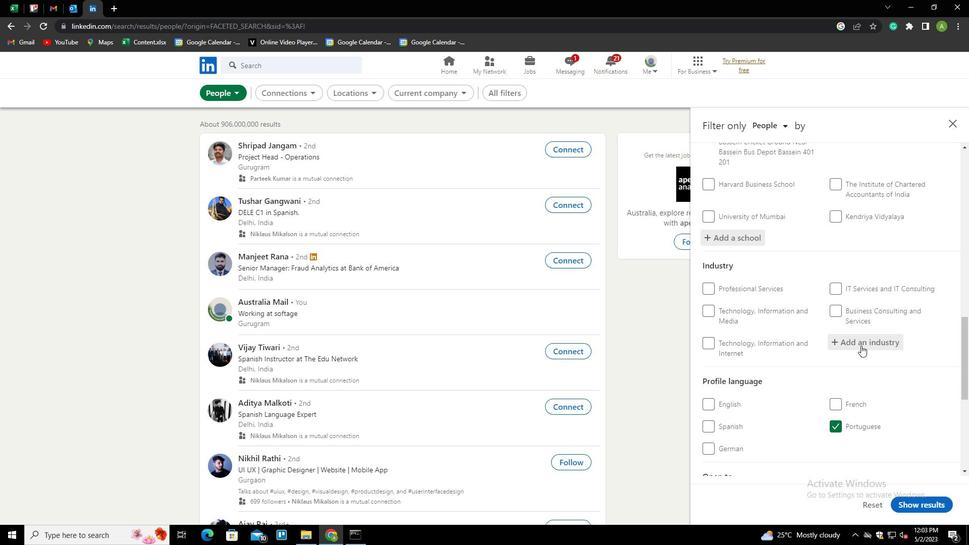 
Action: Mouse moved to (870, 342)
Screenshot: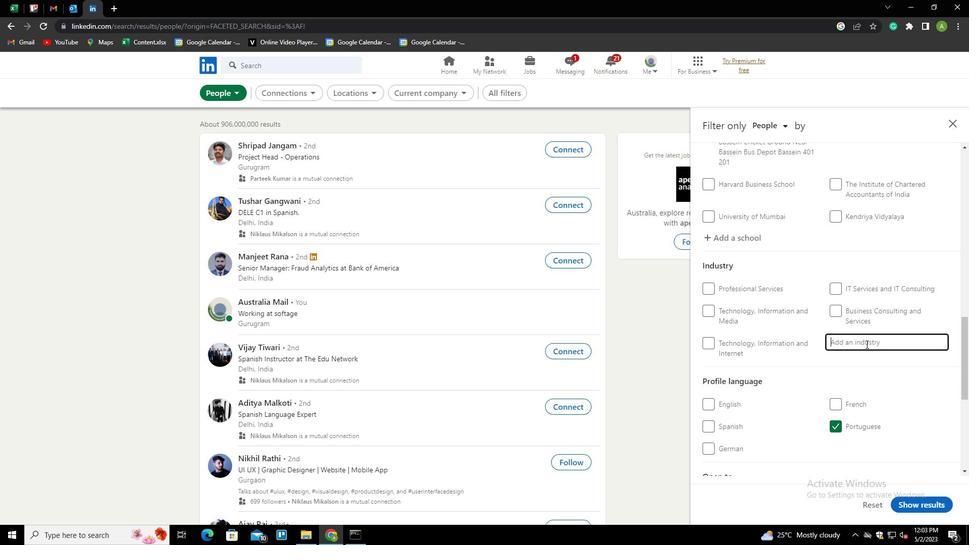 
Action: Mouse pressed left at (870, 342)
Screenshot: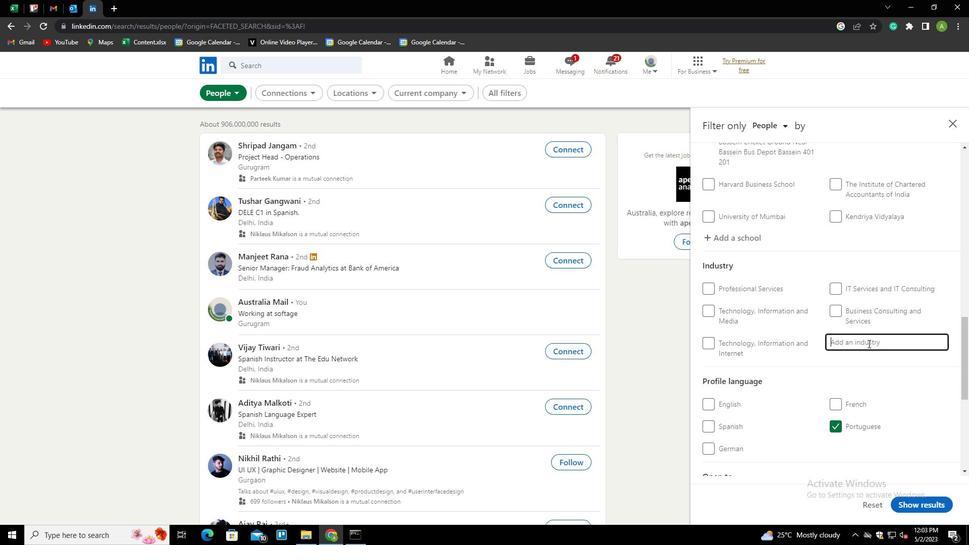 
Action: Key pressed <Key.shift>RAILROA<Key.down><Key.enter>
Screenshot: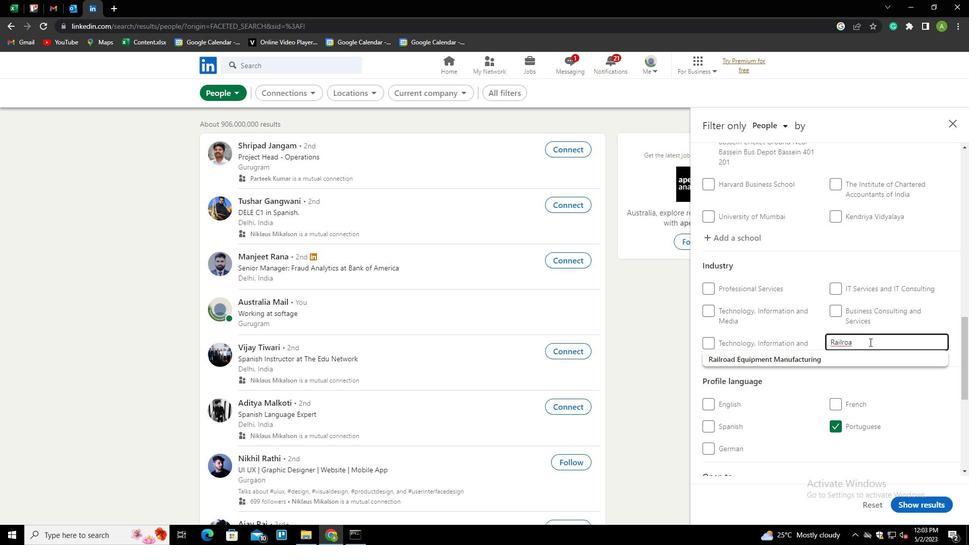 
Action: Mouse scrolled (870, 341) with delta (0, 0)
Screenshot: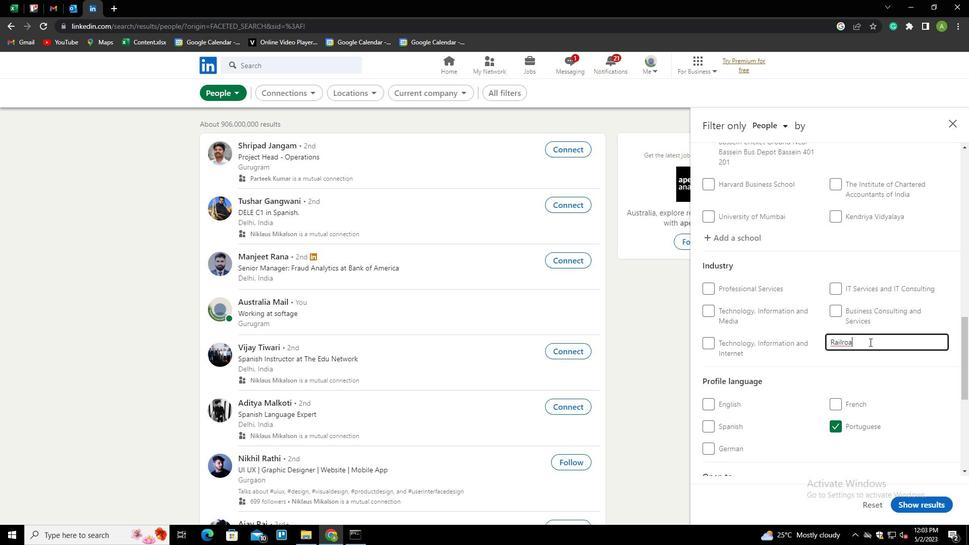
Action: Mouse scrolled (870, 341) with delta (0, 0)
Screenshot: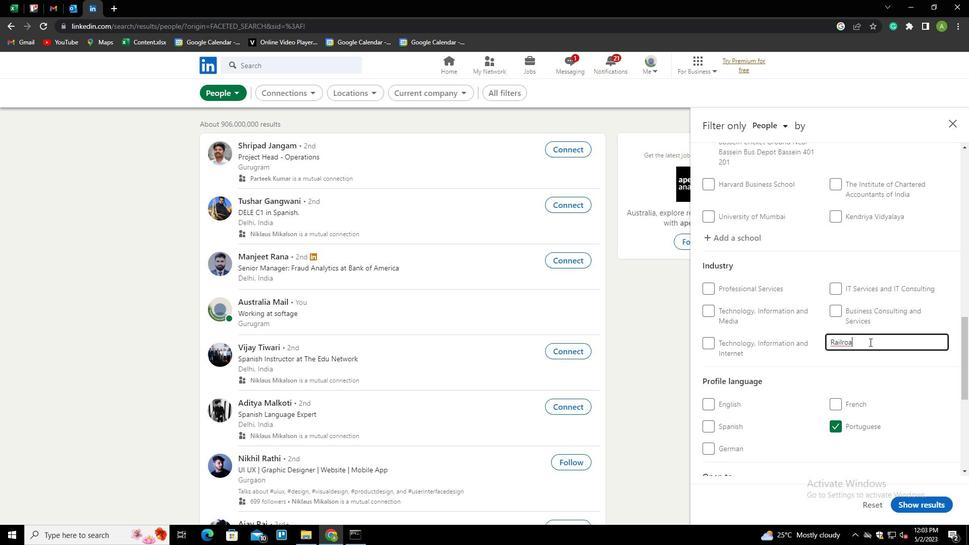 
Action: Mouse scrolled (870, 341) with delta (0, 0)
Screenshot: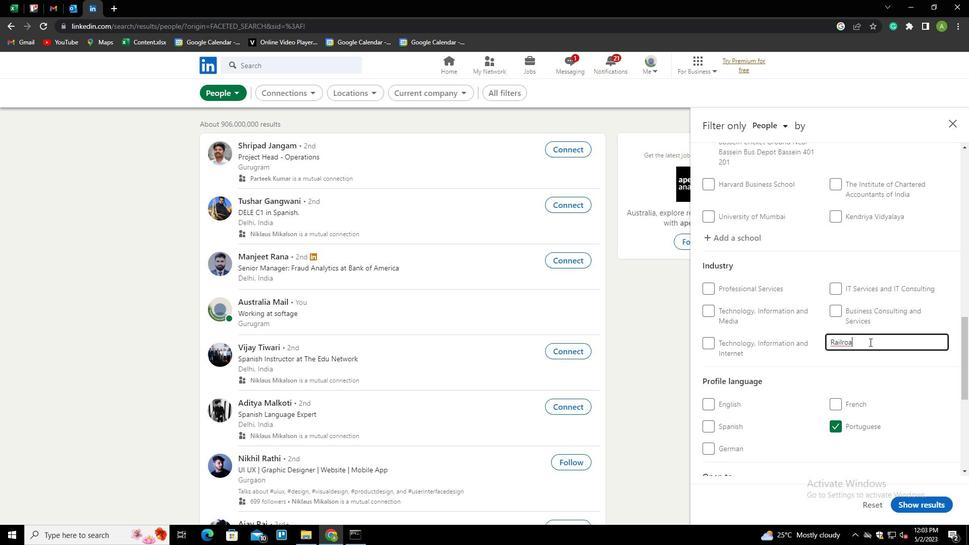 
Action: Mouse scrolled (870, 341) with delta (0, 0)
Screenshot: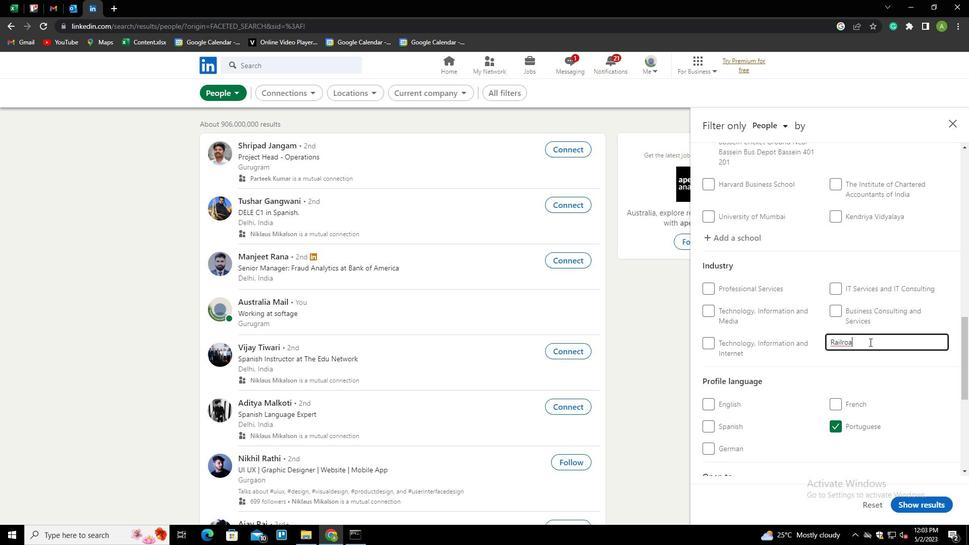 
Action: Mouse scrolled (870, 341) with delta (0, 0)
Screenshot: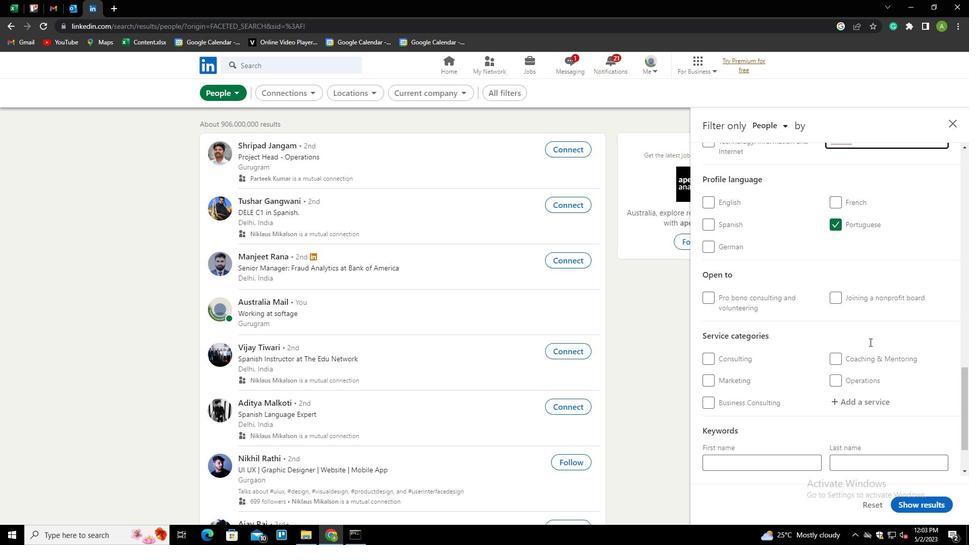 
Action: Mouse scrolled (870, 341) with delta (0, 0)
Screenshot: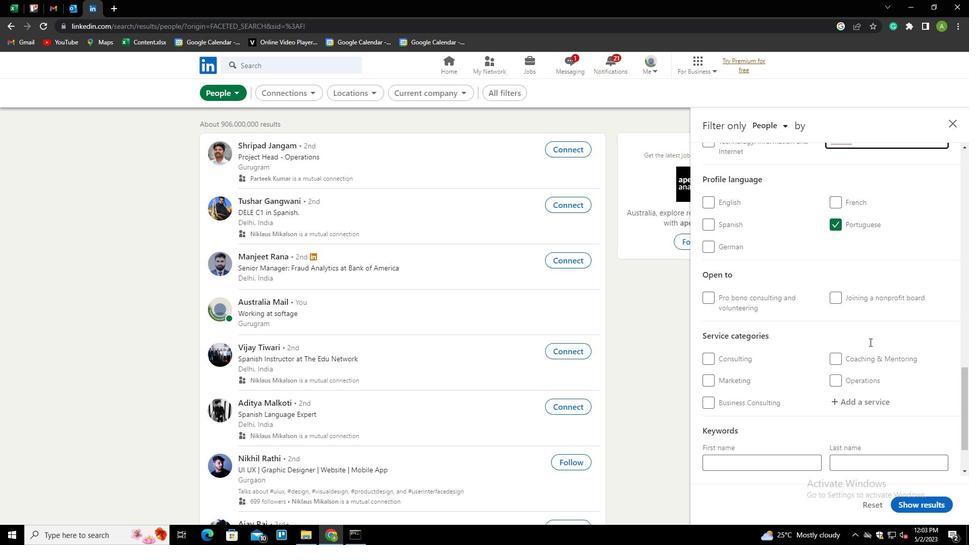 
Action: Mouse moved to (855, 335)
Screenshot: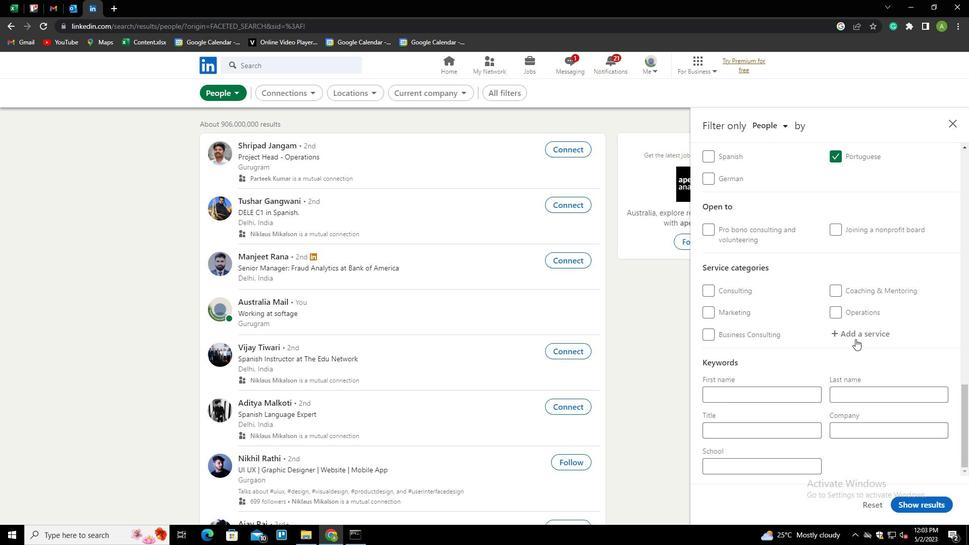 
Action: Mouse pressed left at (855, 335)
Screenshot: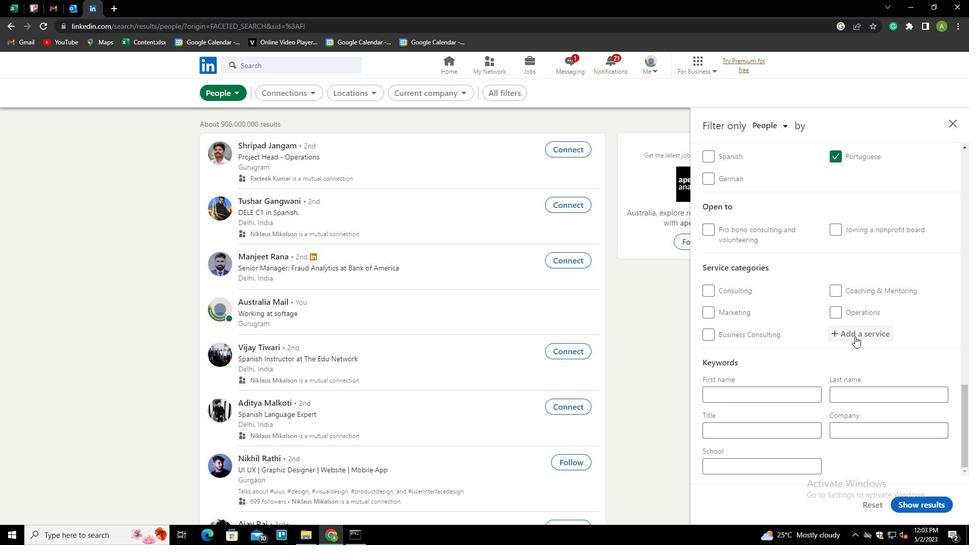 
Action: Mouse moved to (859, 335)
Screenshot: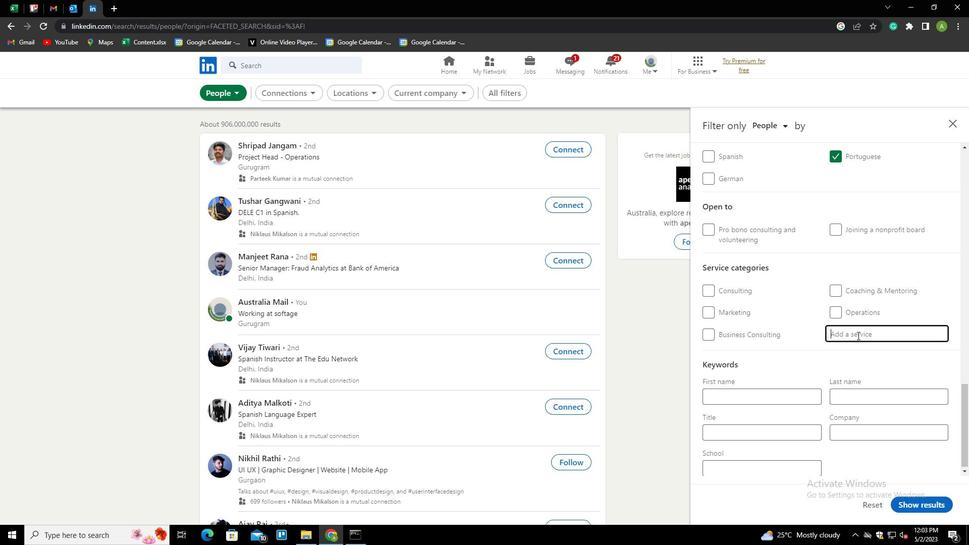 
Action: Mouse pressed left at (859, 335)
Screenshot: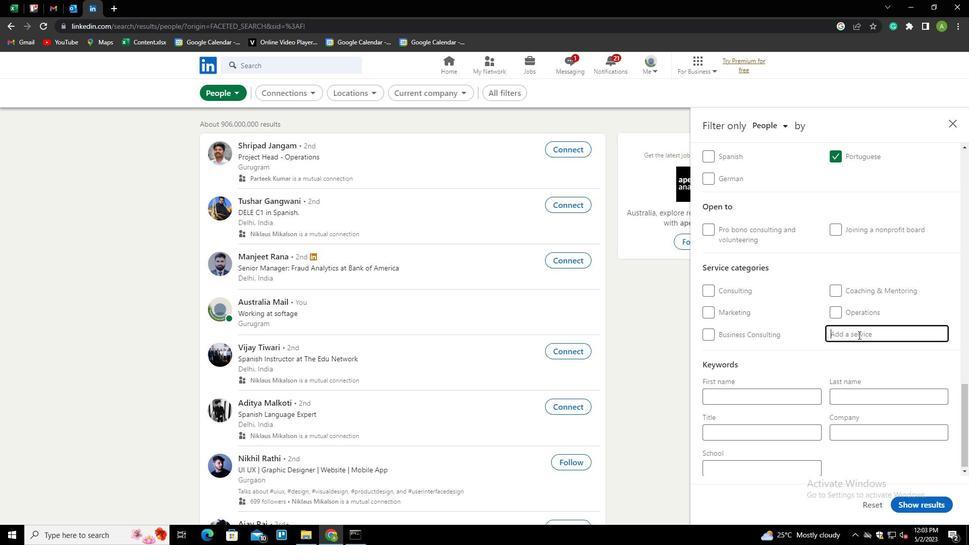 
Action: Key pressed <Key.shift>ACCON<Key.backspace><Key.down><Key.enter>
Screenshot: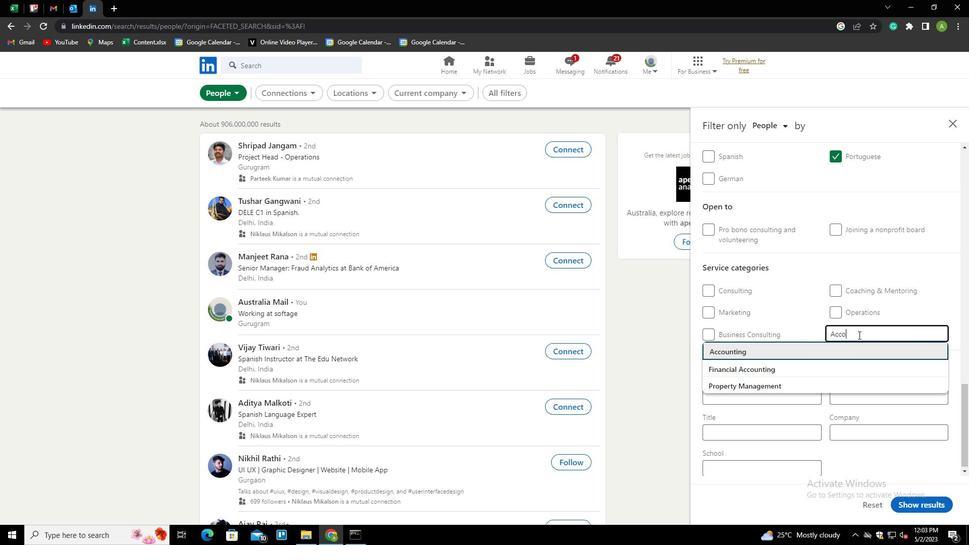 
Action: Mouse scrolled (859, 334) with delta (0, 0)
Screenshot: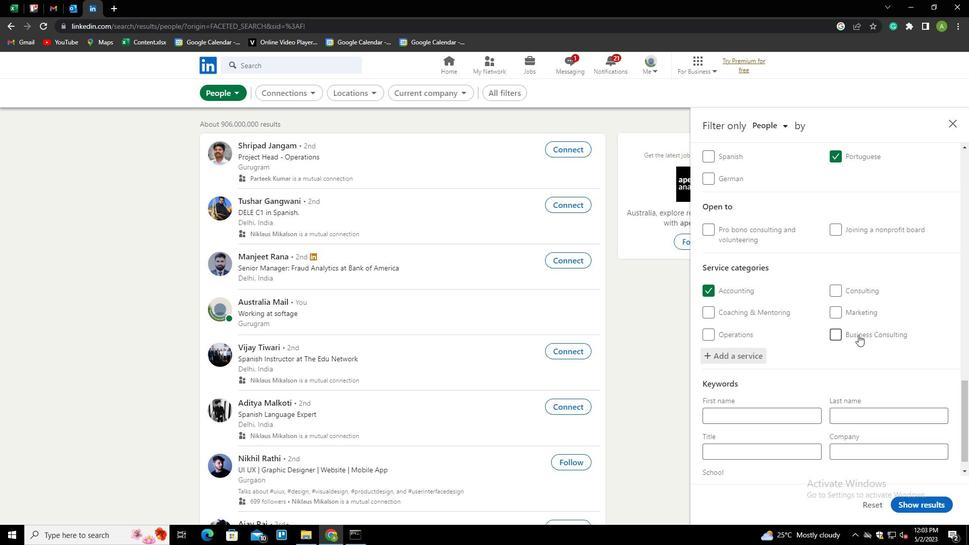 
Action: Mouse scrolled (859, 334) with delta (0, 0)
Screenshot: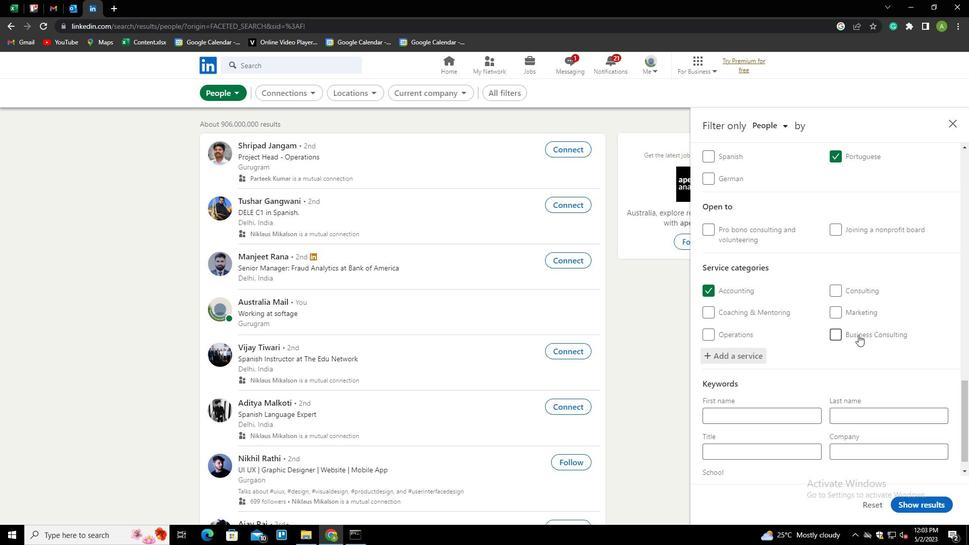 
Action: Mouse scrolled (859, 334) with delta (0, 0)
Screenshot: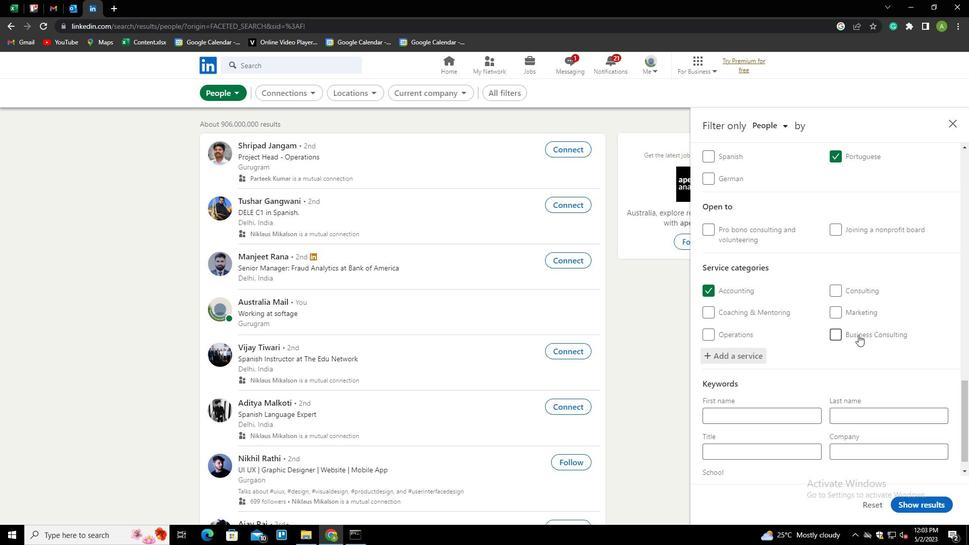 
Action: Mouse scrolled (859, 334) with delta (0, 0)
Screenshot: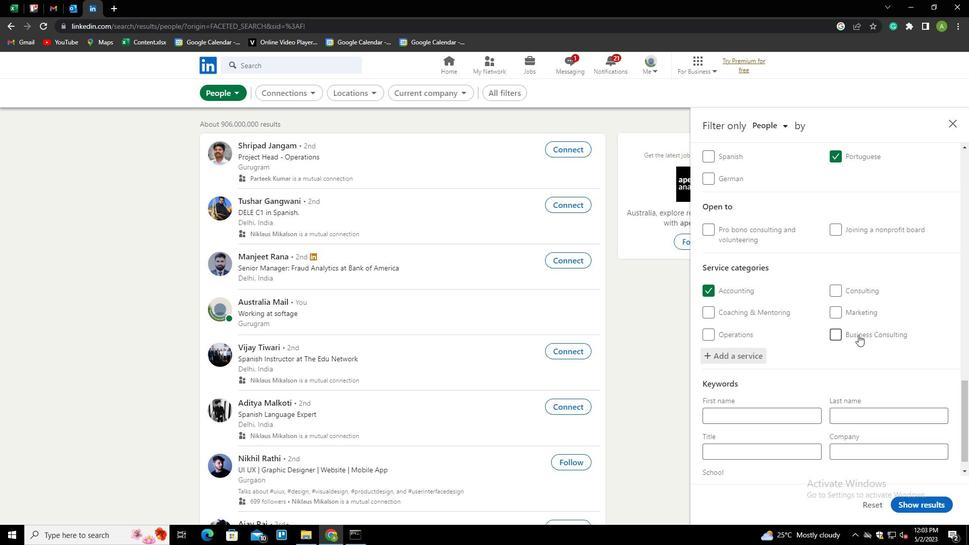 
Action: Mouse moved to (787, 433)
Screenshot: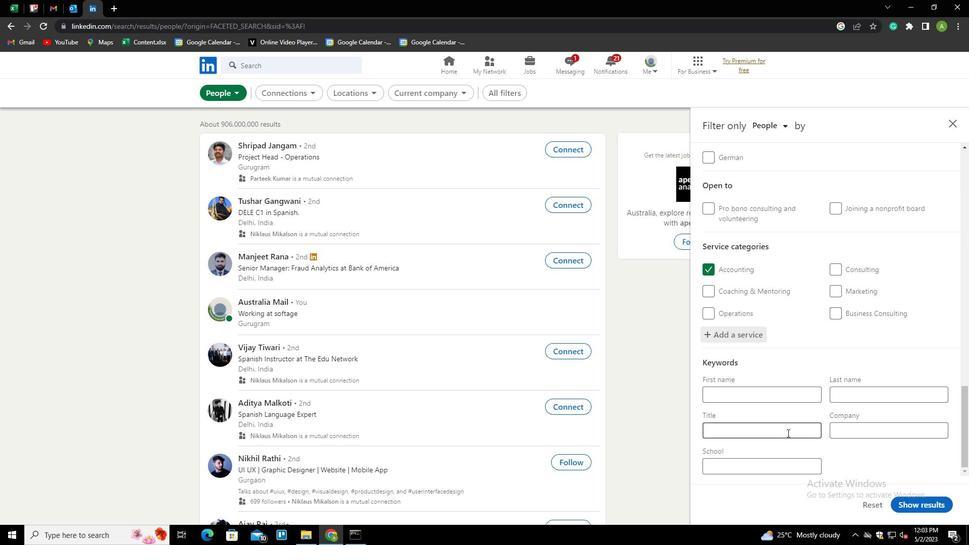 
Action: Mouse pressed left at (787, 433)
Screenshot: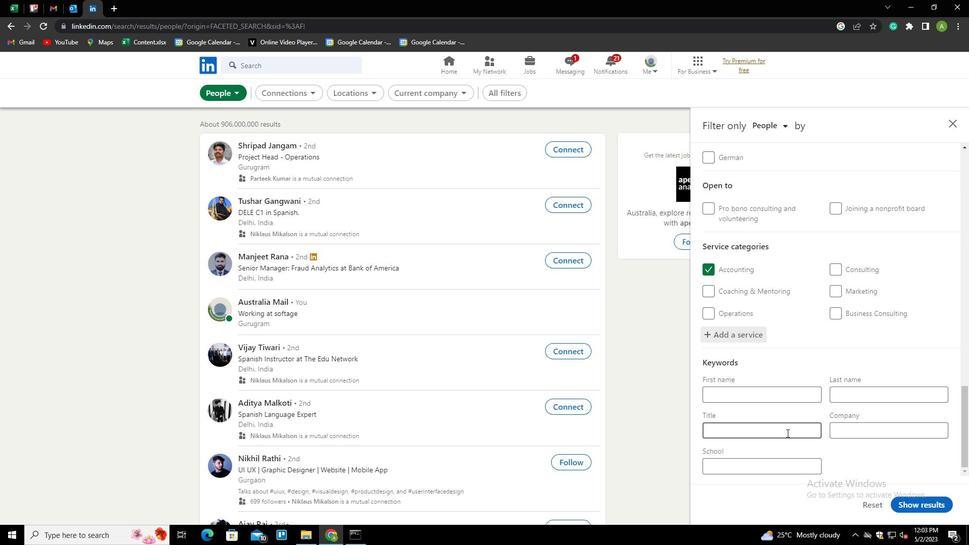 
Action: Key pressed <Key.shift><Key.shift><Key.shift><Key.shift><Key.shift><Key.shift><Key.shift><Key.shift><Key.shift>LEAD
Screenshot: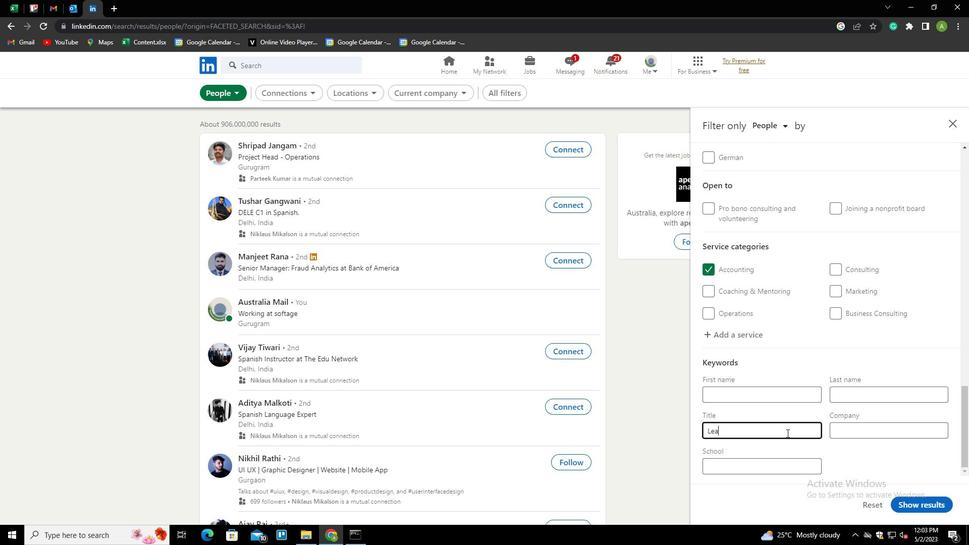 
Action: Mouse moved to (878, 450)
Screenshot: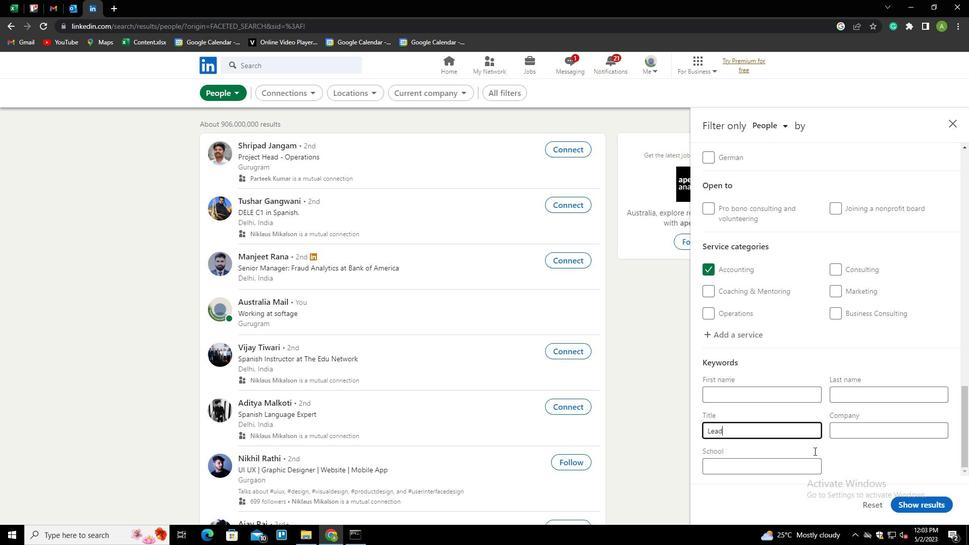 
Action: Mouse pressed left at (878, 450)
Screenshot: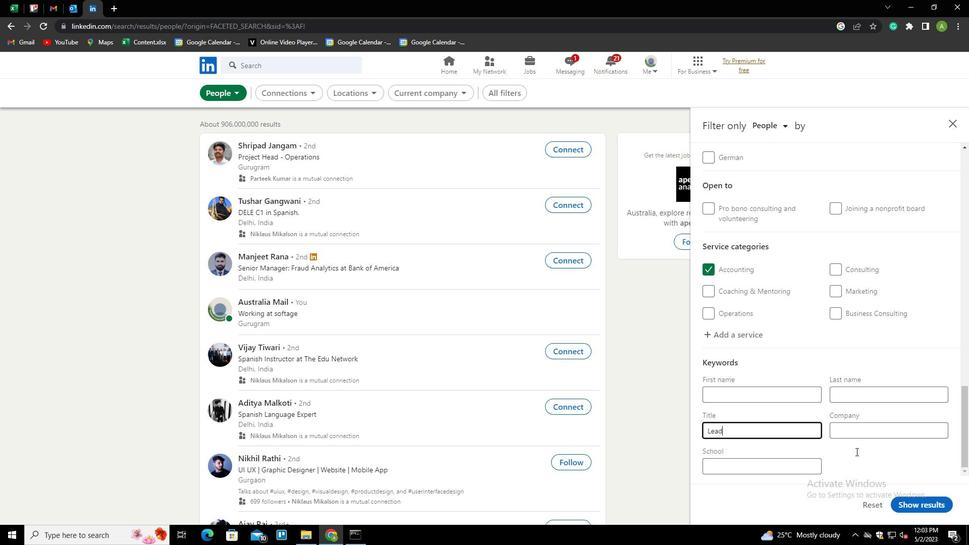 
Action: Mouse moved to (920, 502)
Screenshot: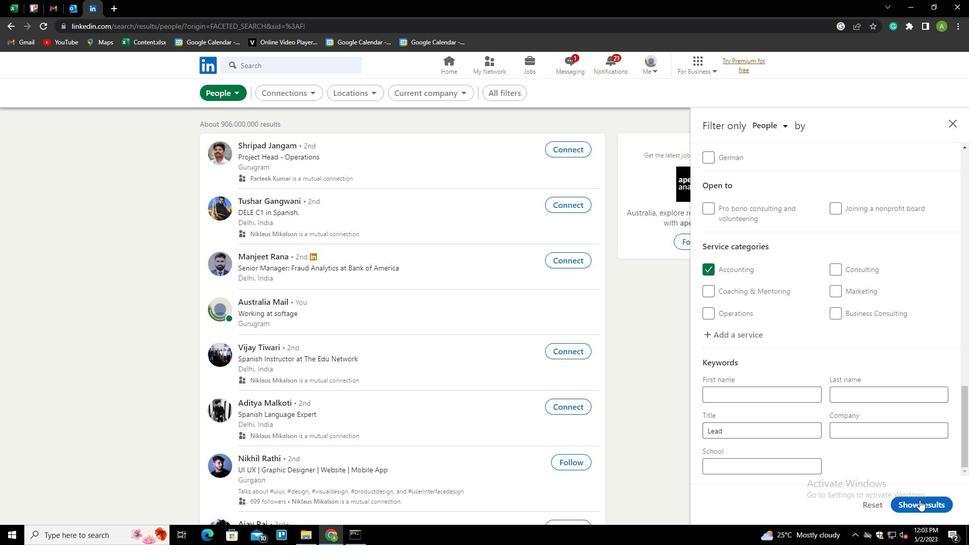 
Action: Mouse pressed left at (920, 502)
Screenshot: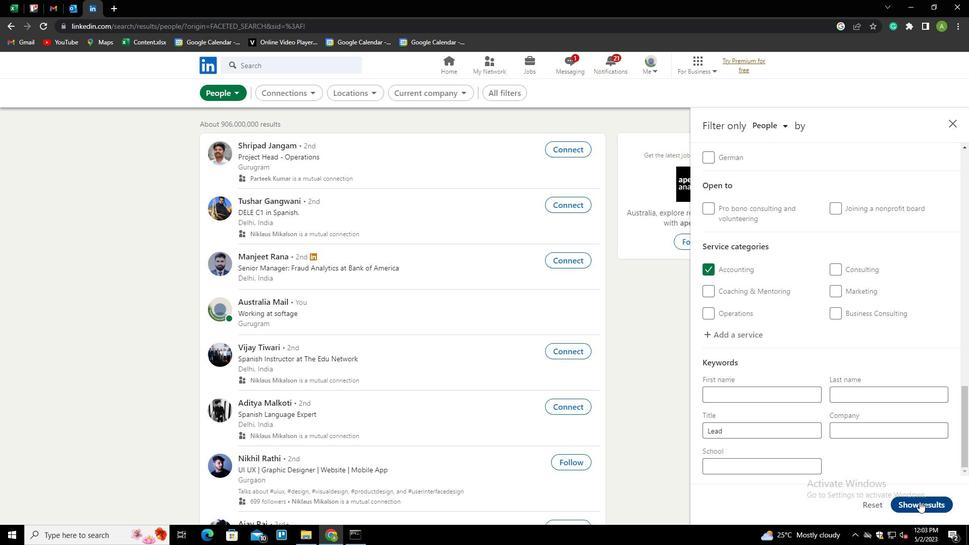 
